 Task: Create Issue Issue0000000090 in Backlog  in Scrum Project Project0000000018 in Jira. Change IN PROGRESS as Status of Issue Issue0000000082 in Backlog  in Scrum Project Project0000000017 in Jira. Change IN PROGRESS as Status of Issue Issue0000000084 in Backlog  in Scrum Project Project0000000017 in Jira. Change IN PROGRESS as Status of Issue Issue0000000086 in Backlog  in Scrum Project Project0000000018 in Jira. Change IN PROGRESS as Status of Issue Issue0000000088 in Backlog  in Scrum Project Project0000000018 in Jira
Action: Mouse moved to (612, 88)
Screenshot: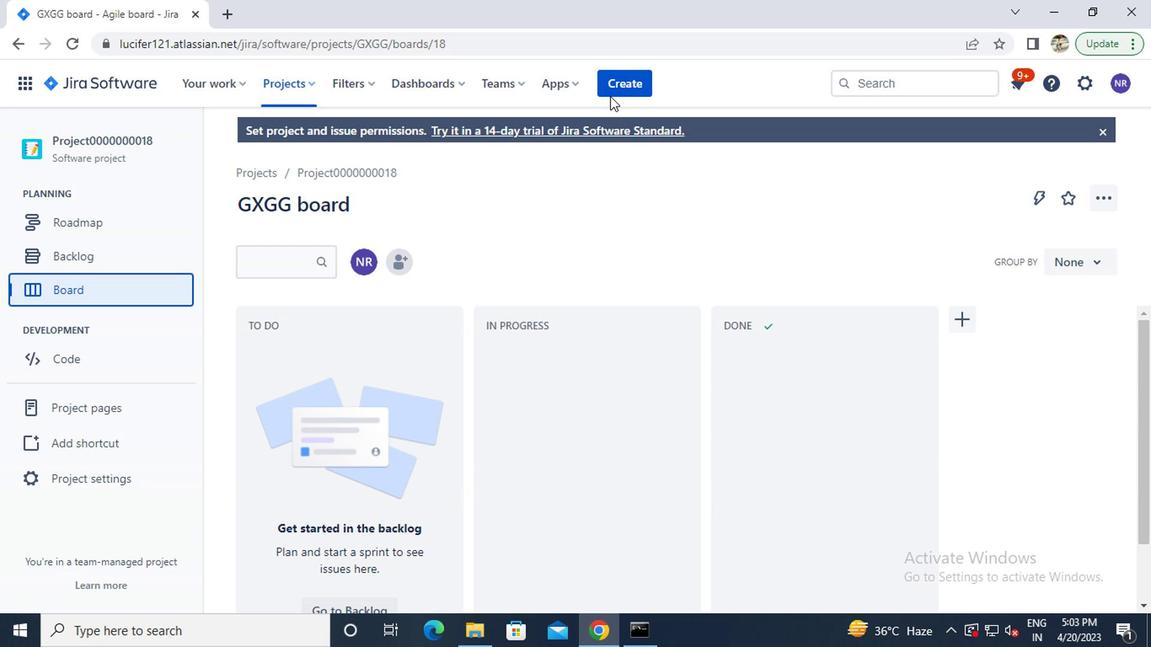 
Action: Mouse pressed left at (612, 88)
Screenshot: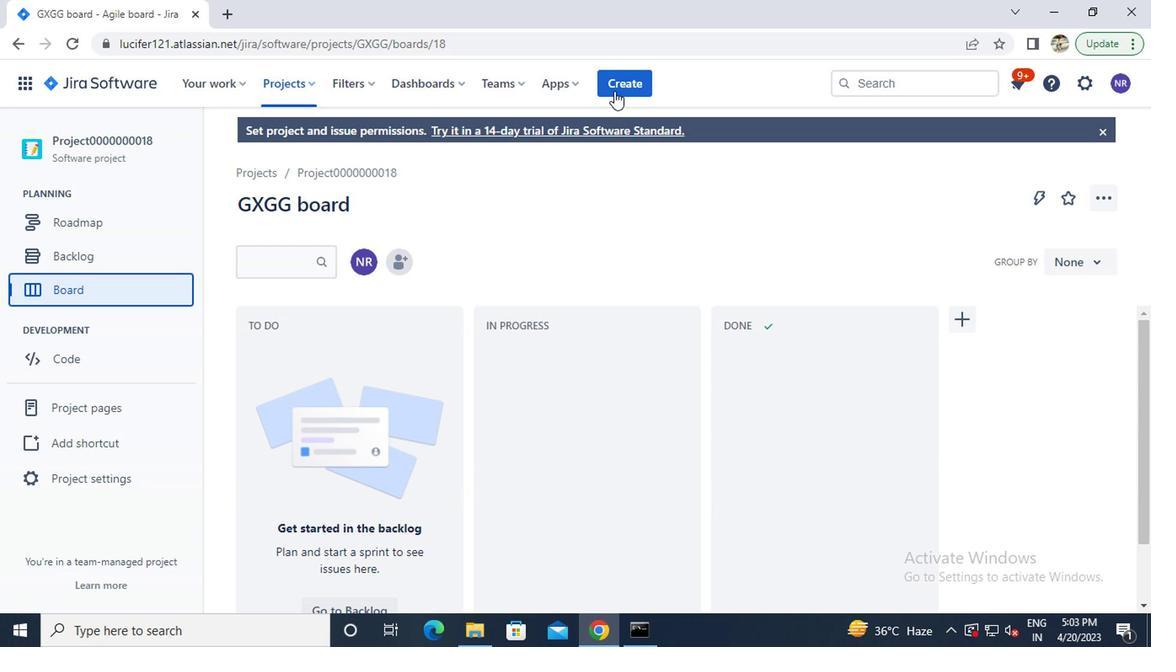 
Action: Mouse moved to (564, 236)
Screenshot: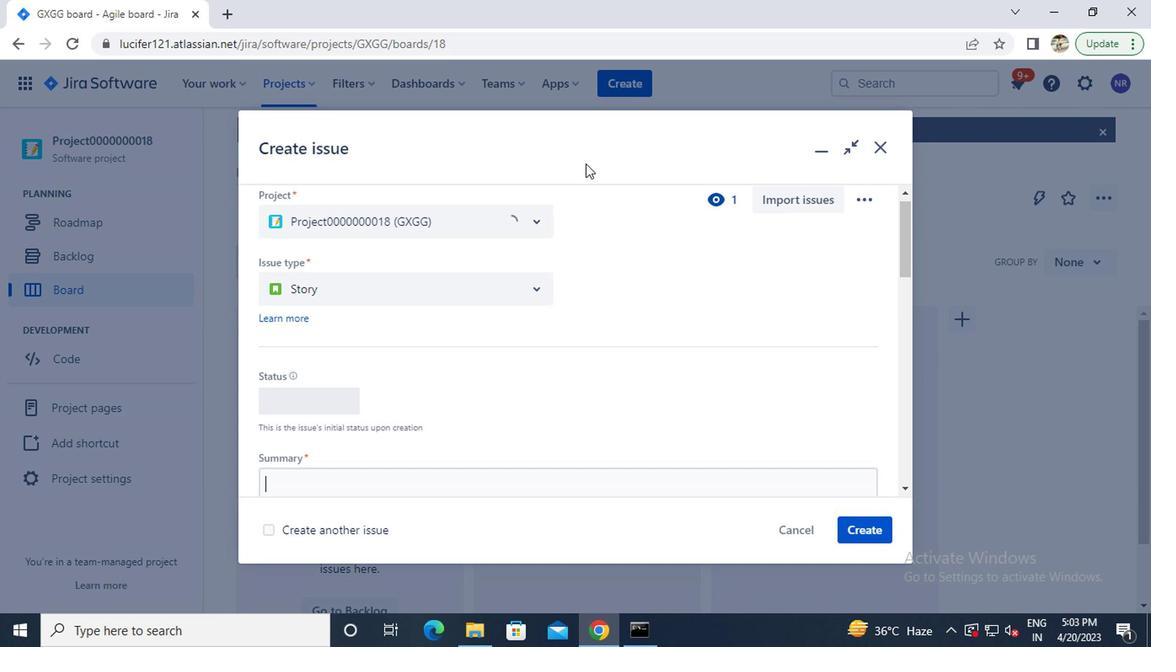 
Action: Mouse scrolled (564, 235) with delta (0, -1)
Screenshot: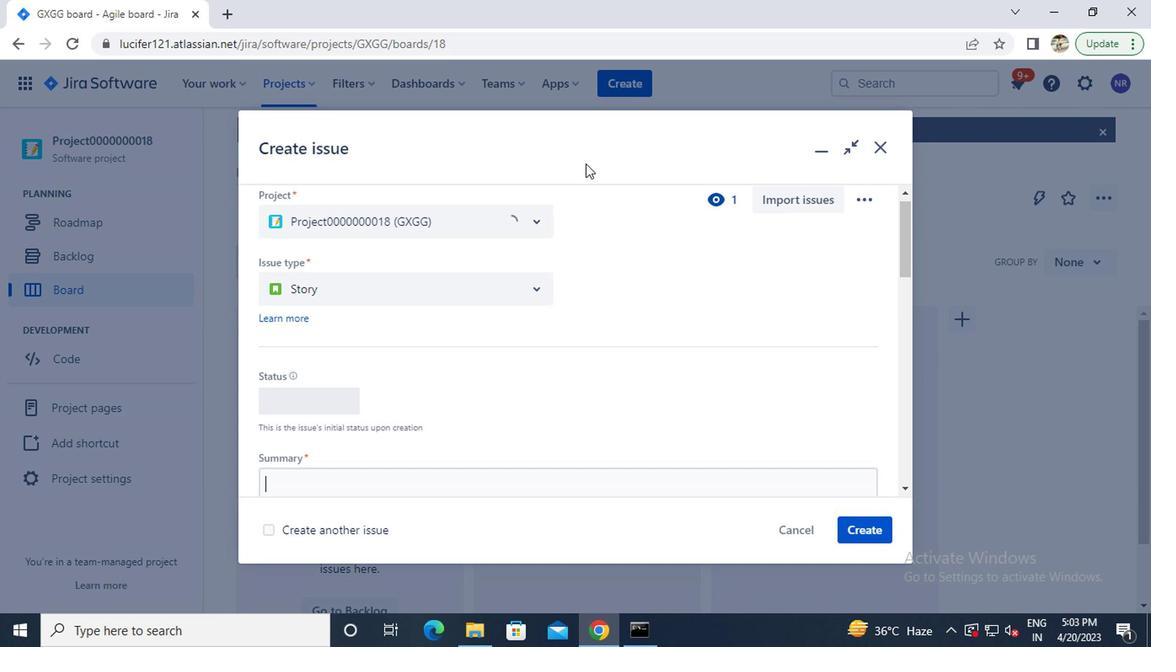 
Action: Mouse scrolled (564, 235) with delta (0, -1)
Screenshot: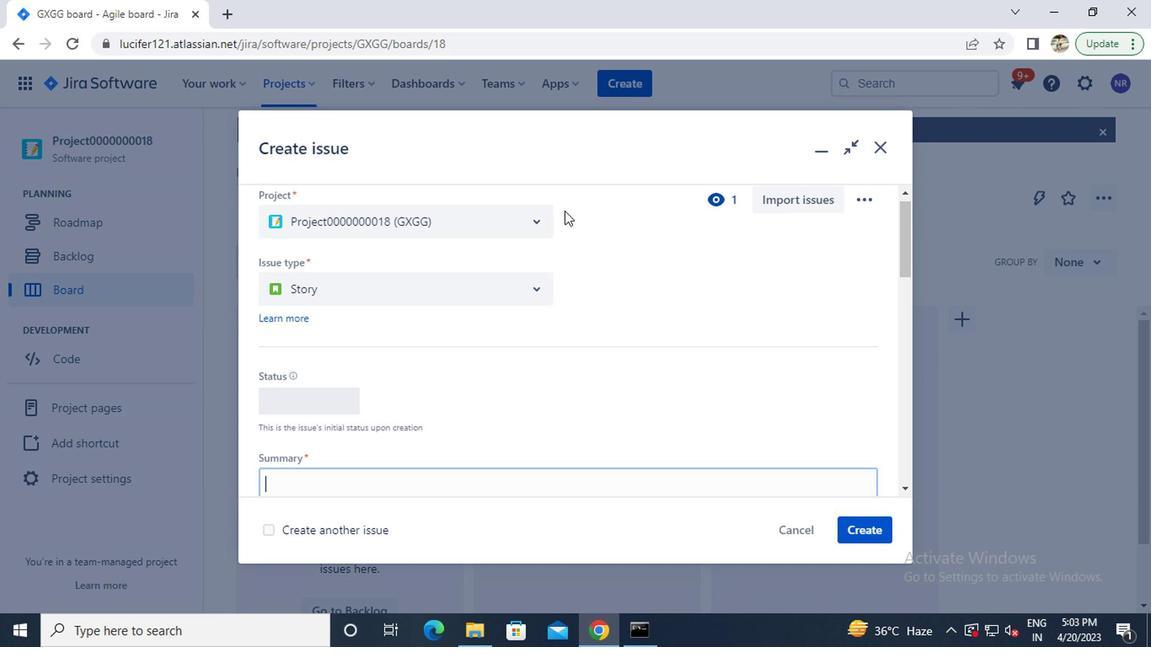 
Action: Mouse moved to (505, 322)
Screenshot: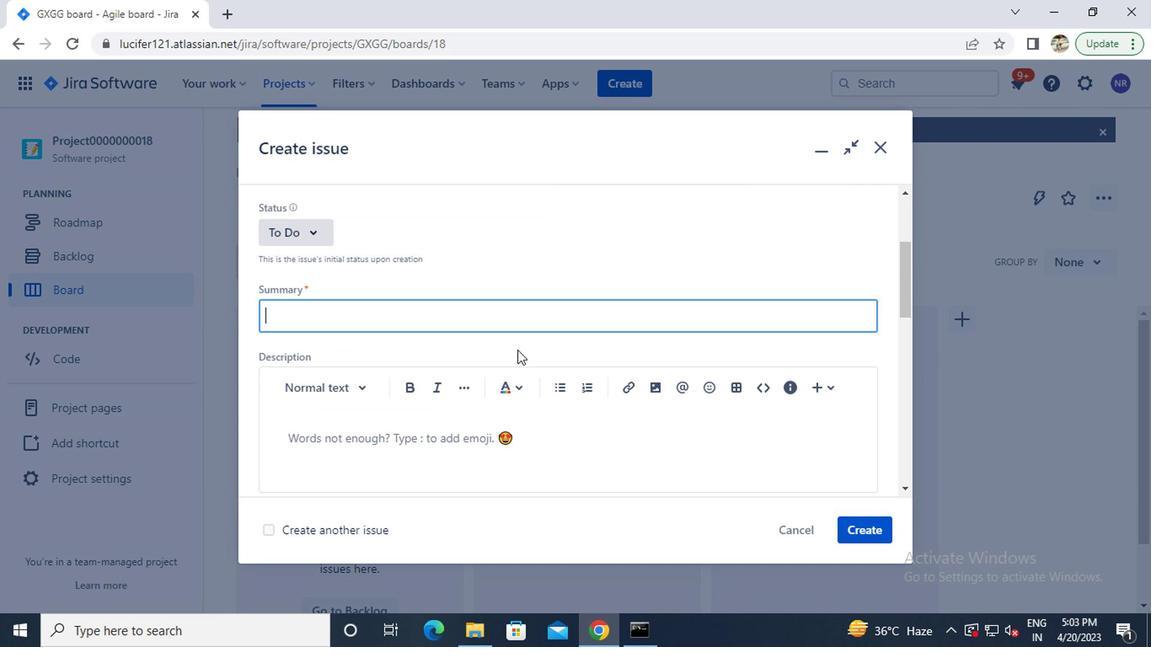 
Action: Mouse pressed left at (505, 322)
Screenshot: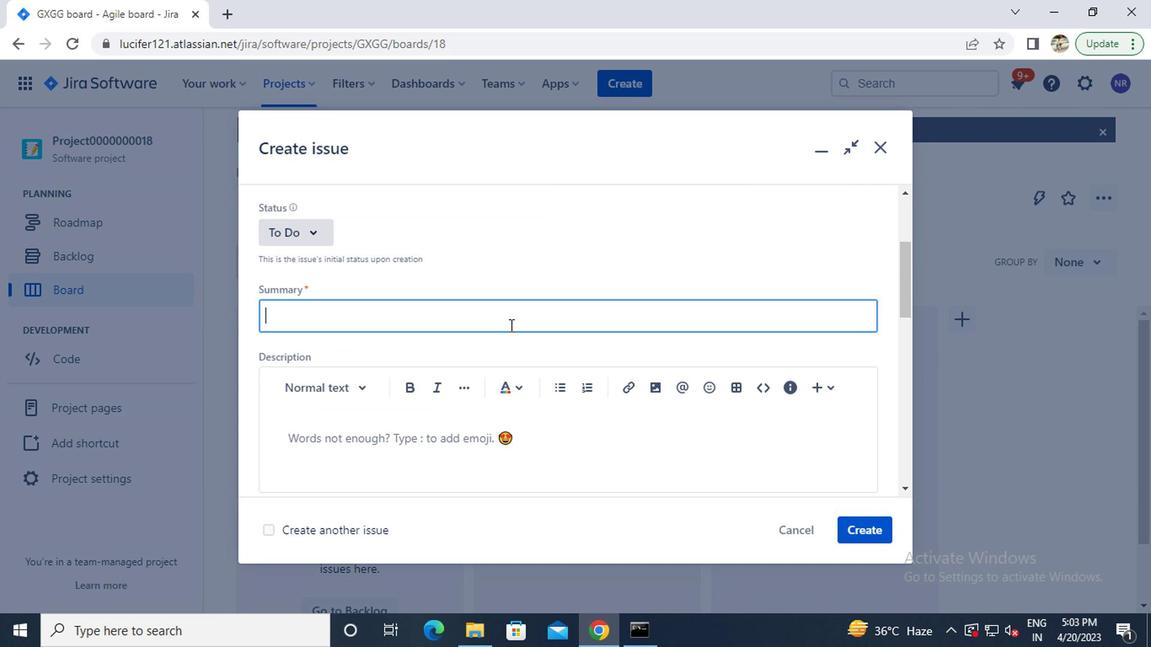 
Action: Key pressed i<Key.caps_lock>ssue0000000090<Key.enter>
Screenshot: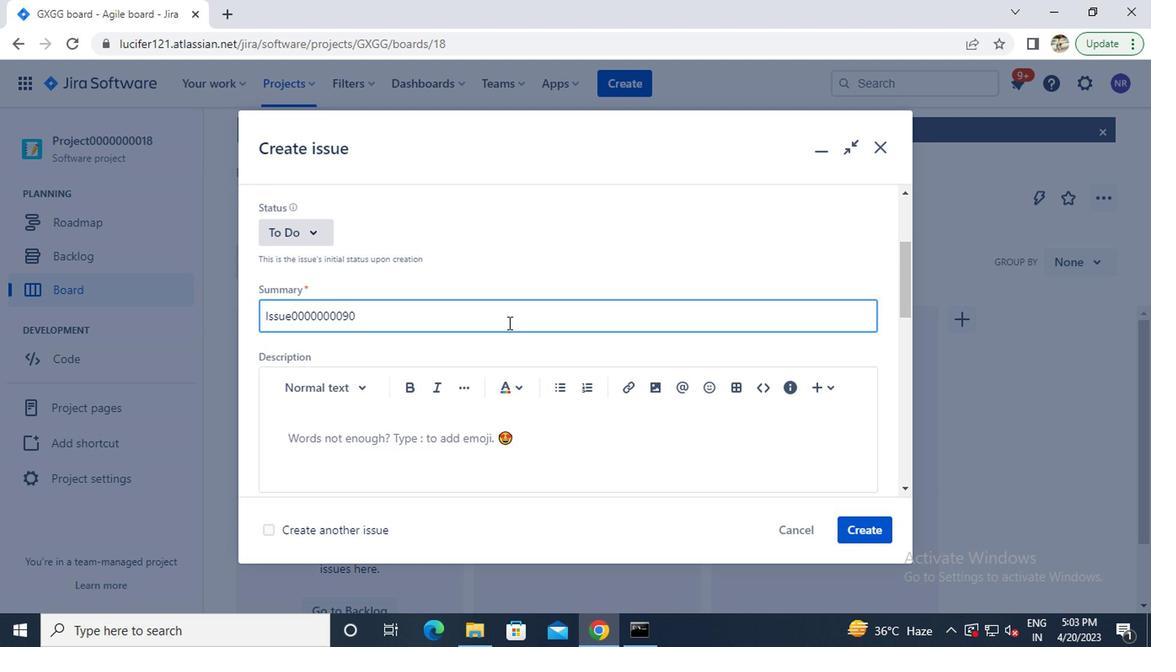 
Action: Mouse moved to (286, 87)
Screenshot: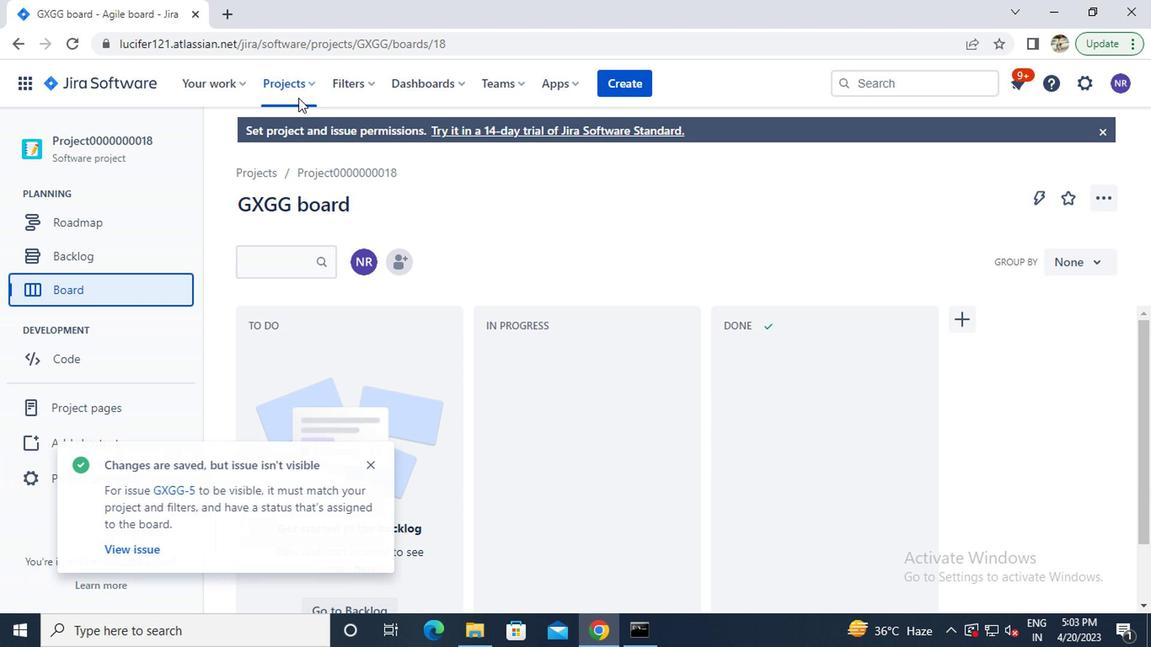 
Action: Mouse pressed left at (286, 87)
Screenshot: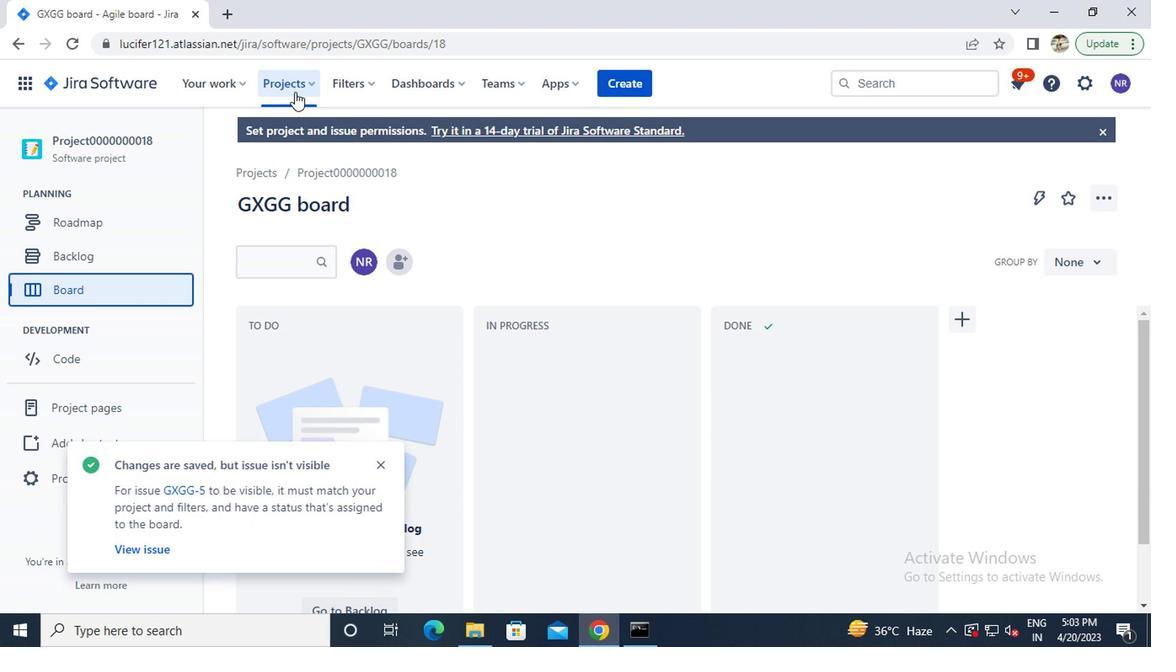 
Action: Mouse moved to (326, 200)
Screenshot: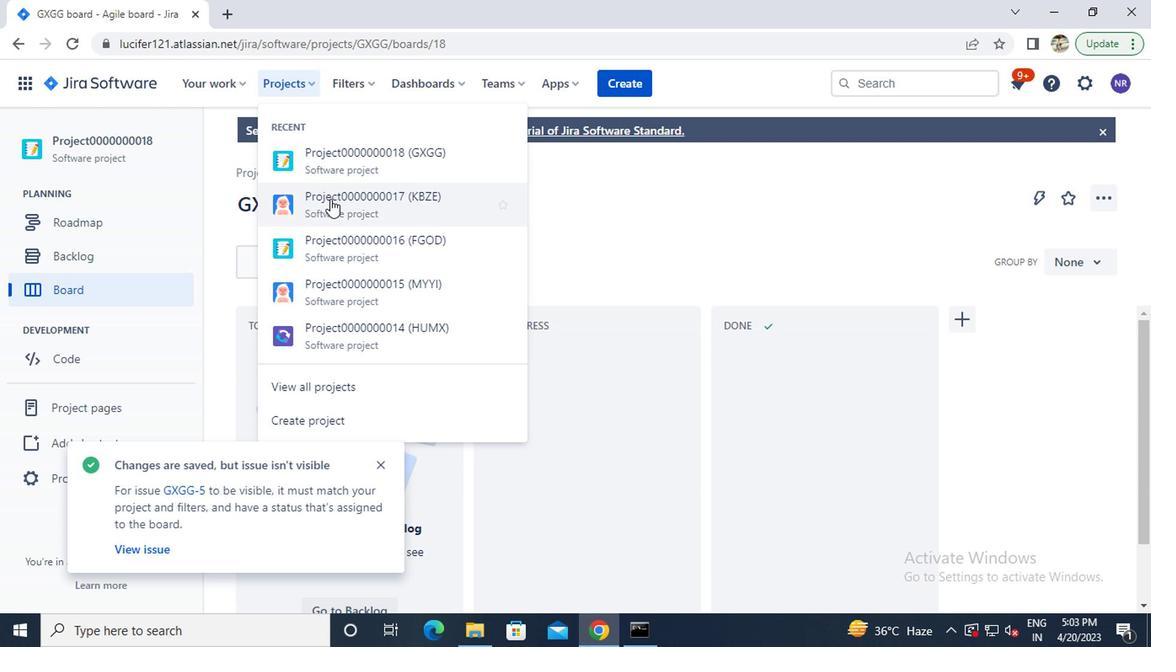 
Action: Mouse pressed left at (326, 200)
Screenshot: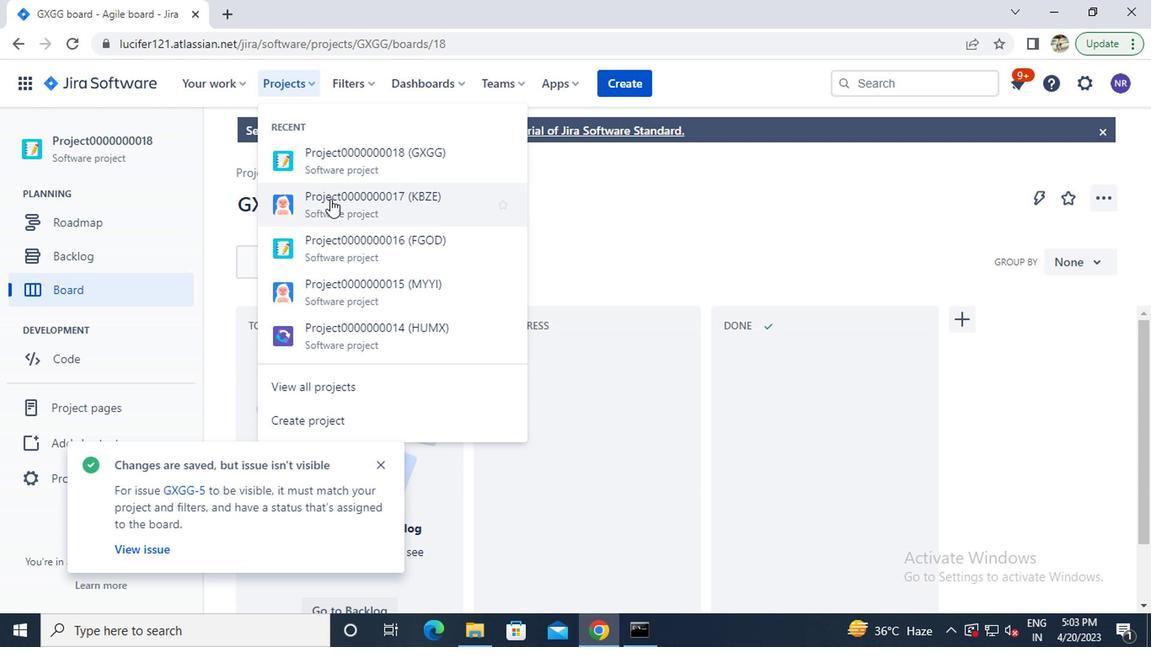 
Action: Mouse moved to (125, 253)
Screenshot: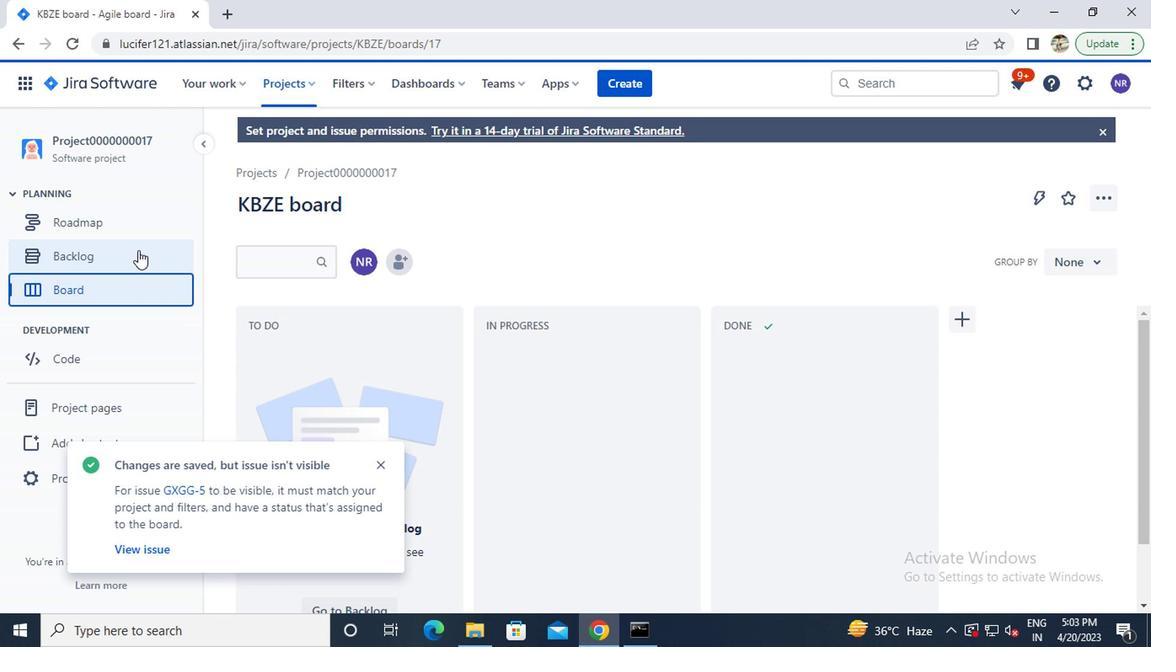 
Action: Mouse pressed left at (125, 253)
Screenshot: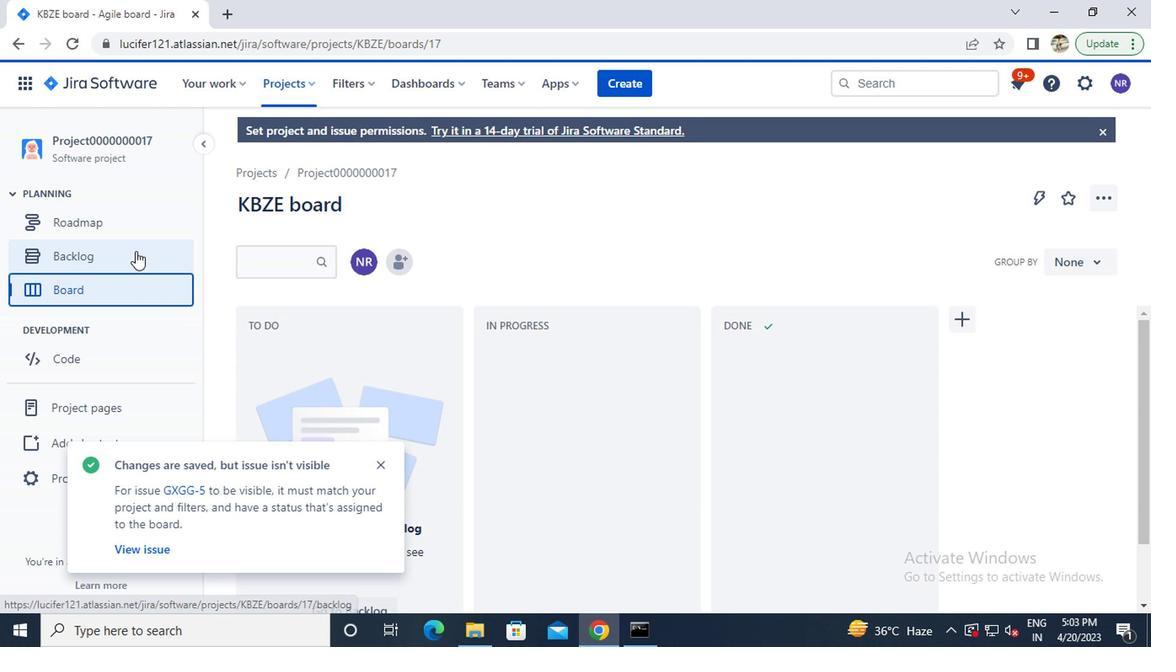 
Action: Mouse moved to (827, 383)
Screenshot: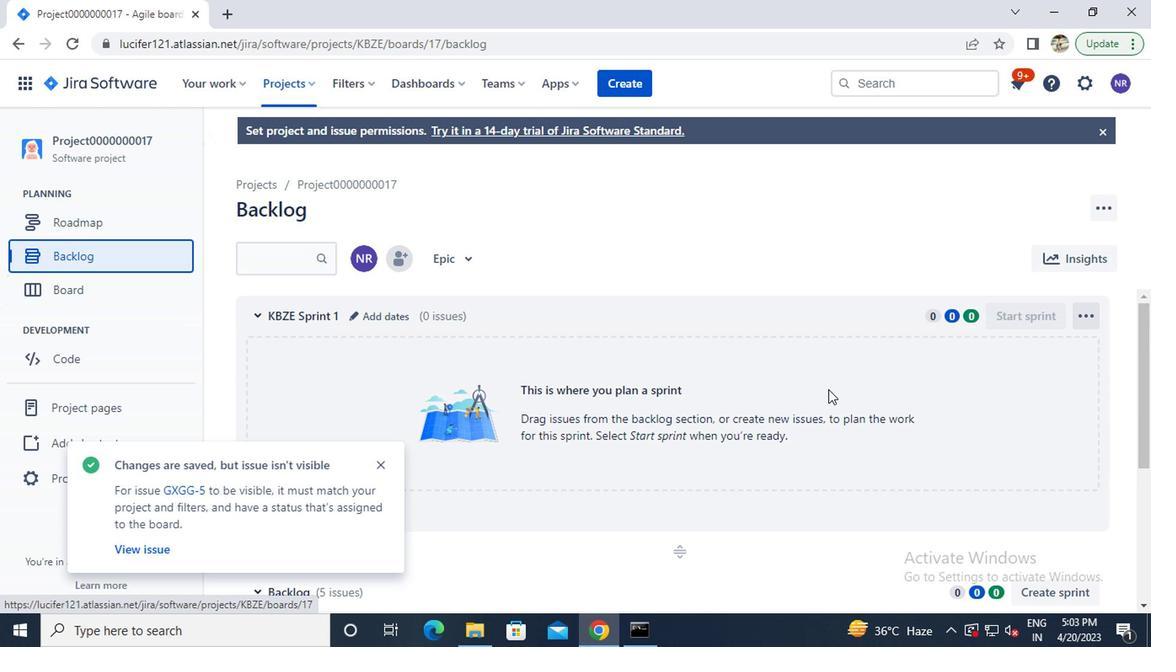 
Action: Mouse scrolled (827, 382) with delta (0, 0)
Screenshot: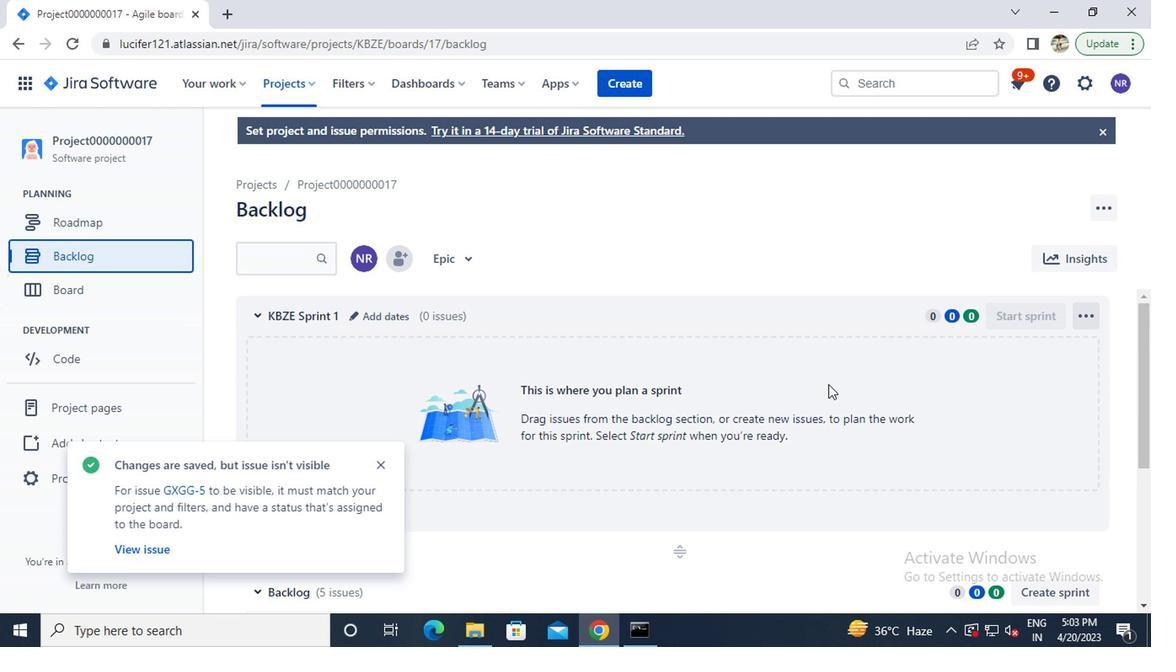 
Action: Mouse moved to (850, 366)
Screenshot: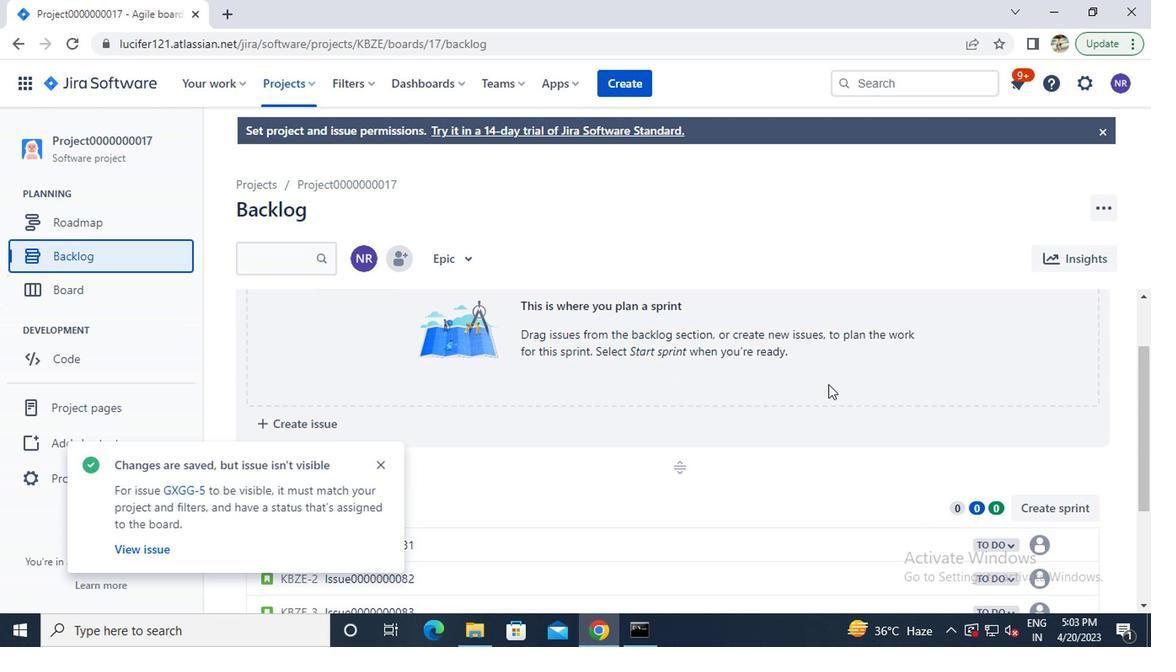 
Action: Mouse scrolled (850, 365) with delta (0, -1)
Screenshot: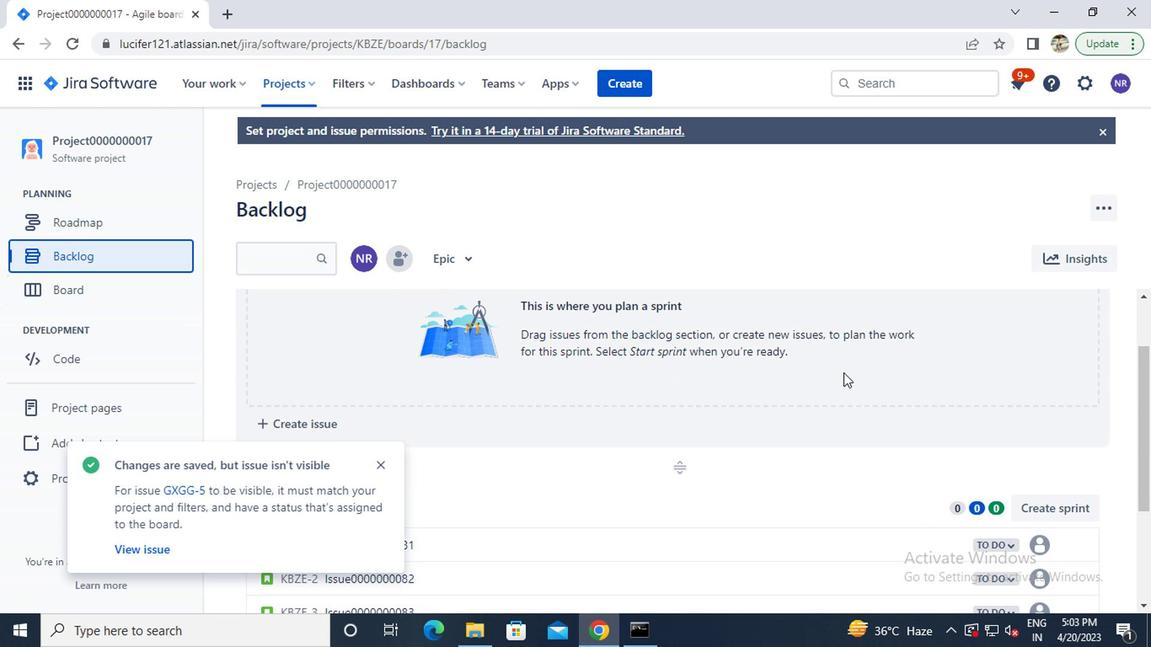 
Action: Mouse scrolled (850, 365) with delta (0, -1)
Screenshot: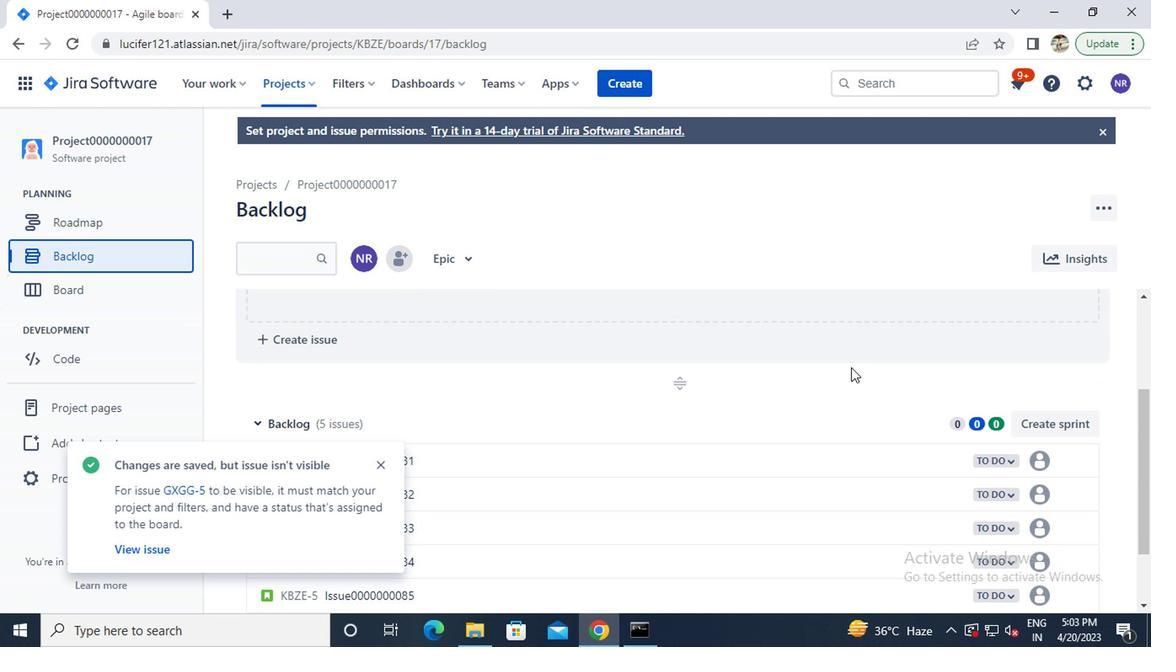 
Action: Mouse moved to (988, 409)
Screenshot: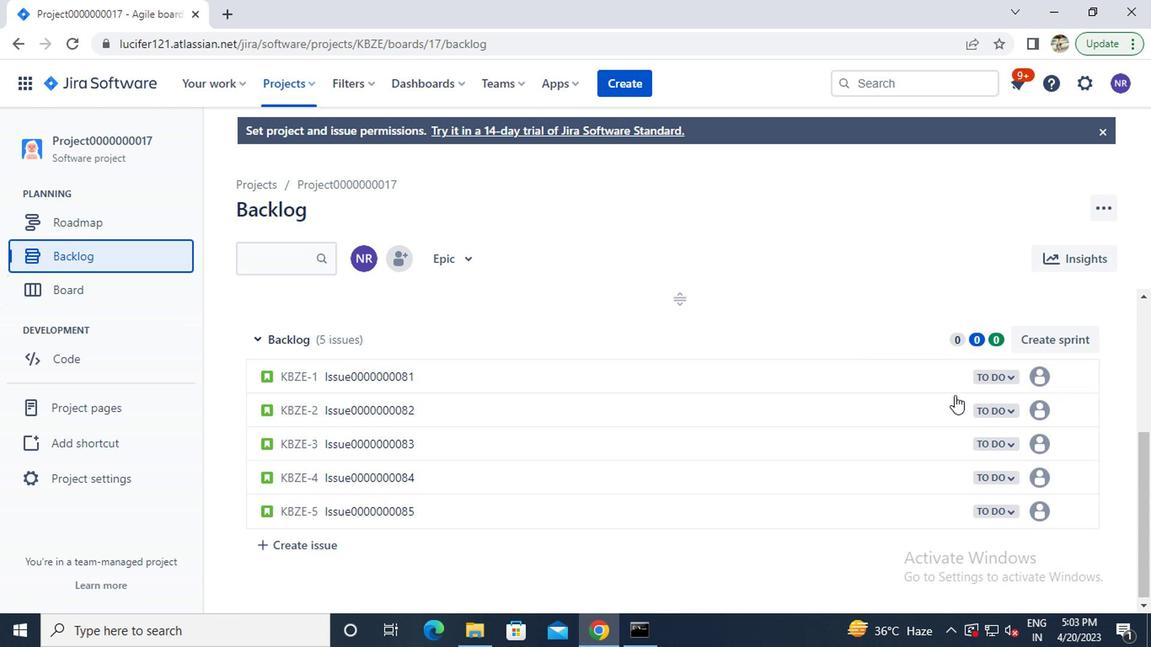 
Action: Mouse pressed left at (988, 409)
Screenshot: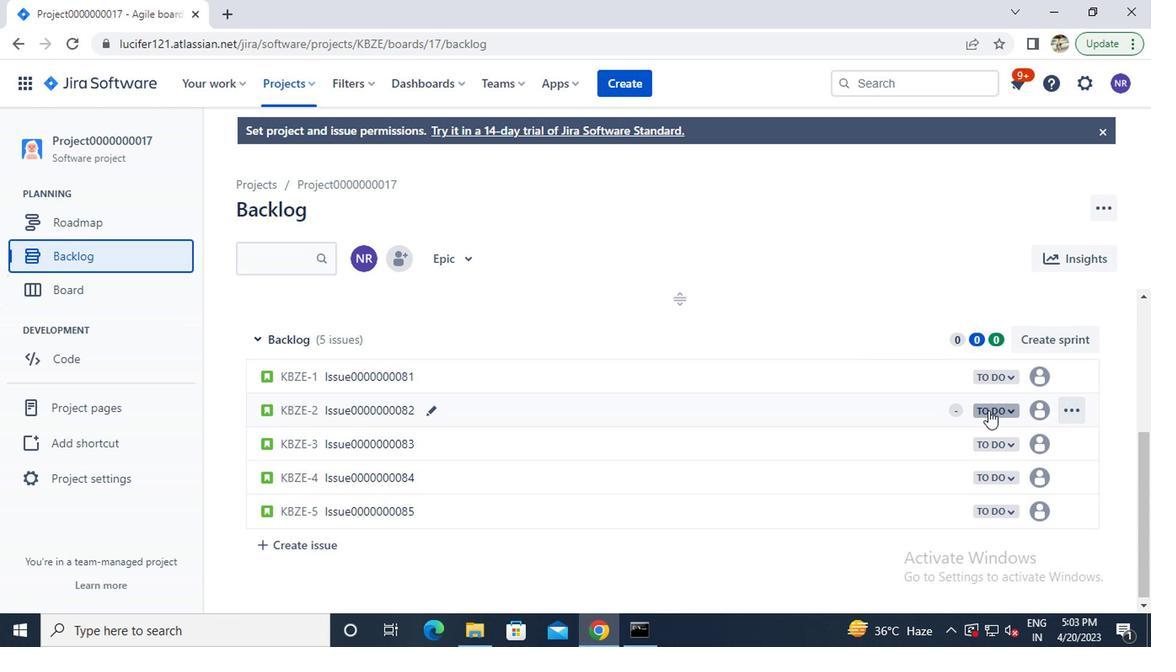
Action: Mouse moved to (892, 438)
Screenshot: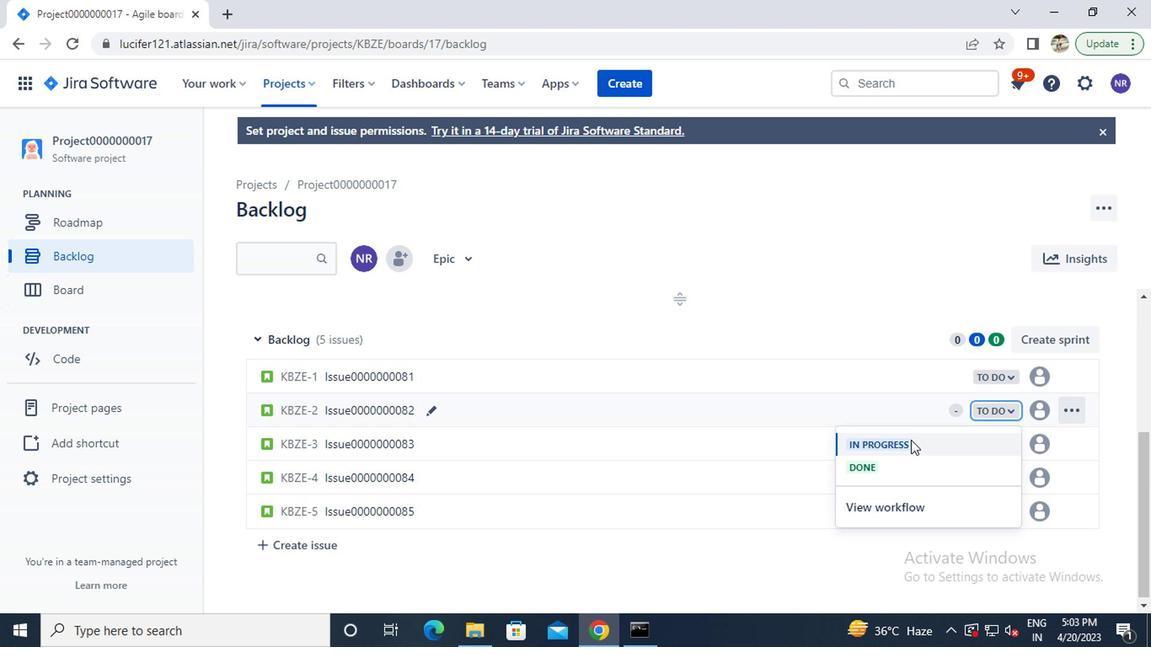 
Action: Mouse pressed left at (892, 438)
Screenshot: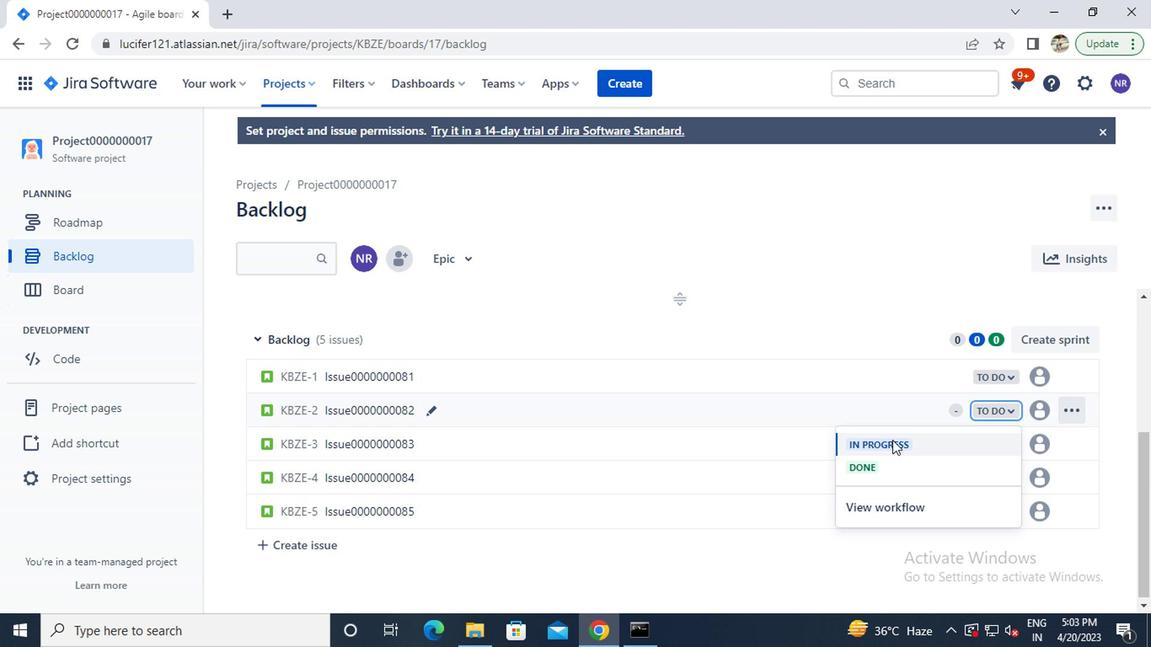 
Action: Mouse scrolled (892, 437) with delta (0, 0)
Screenshot: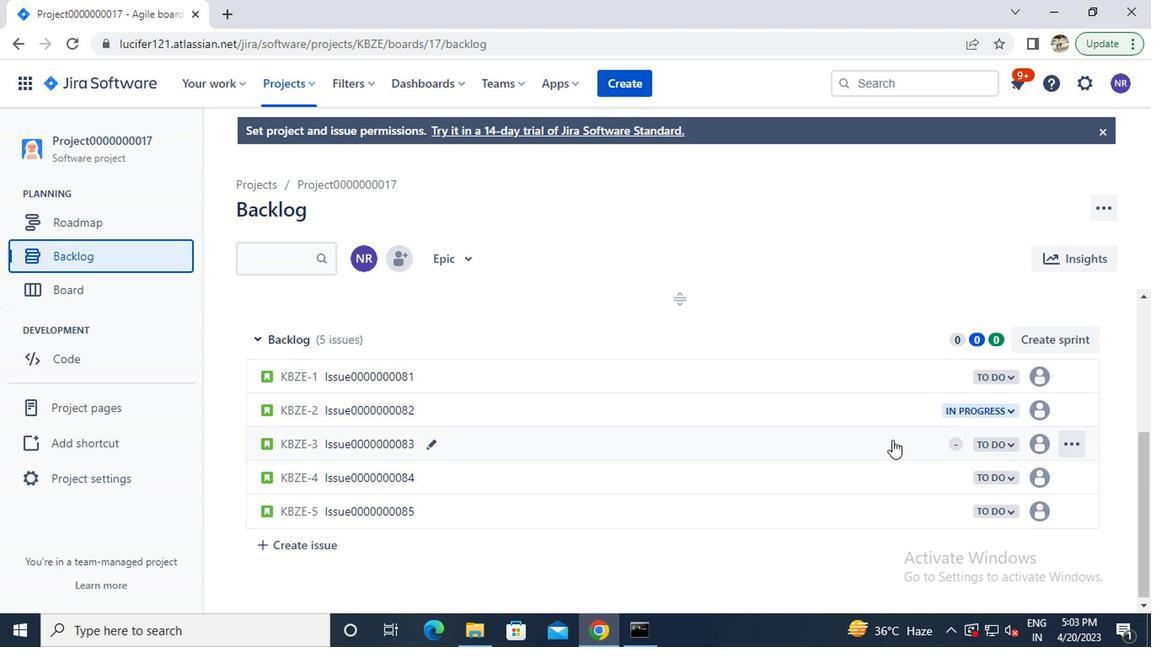 
Action: Mouse scrolled (892, 437) with delta (0, 0)
Screenshot: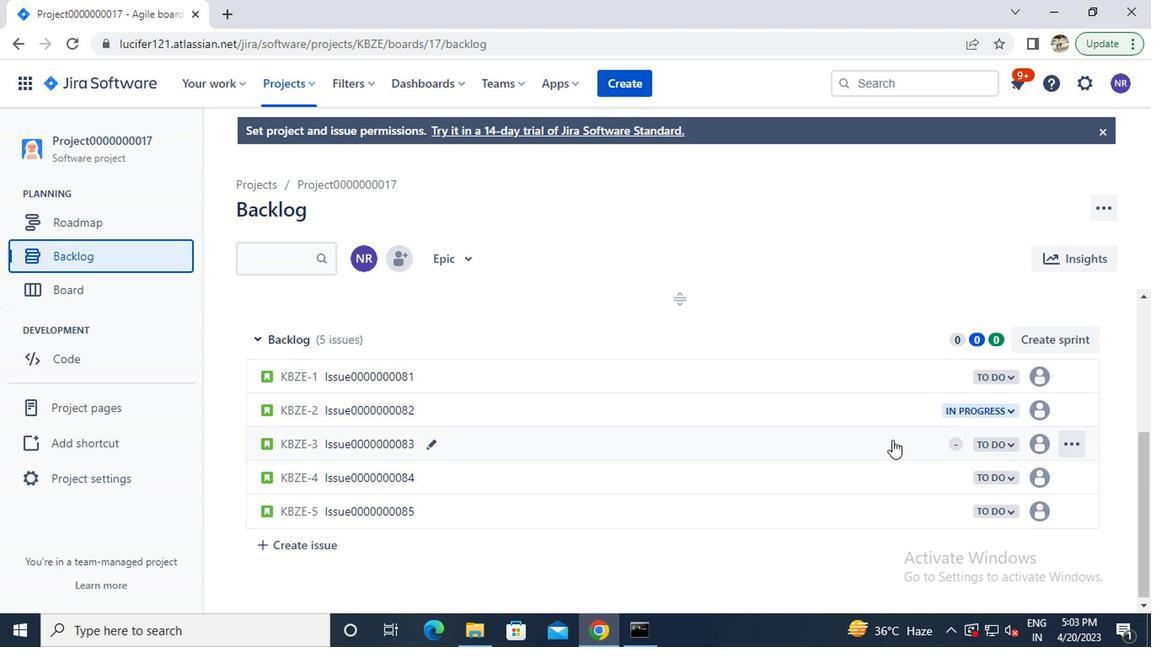 
Action: Mouse moved to (992, 471)
Screenshot: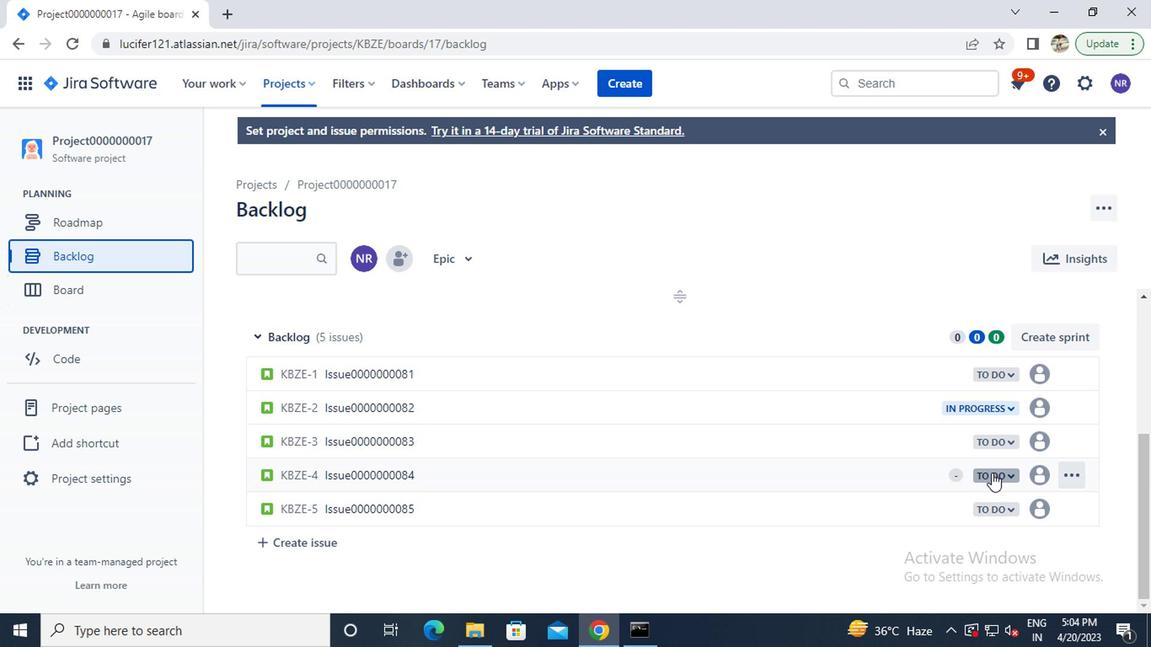 
Action: Mouse pressed left at (992, 471)
Screenshot: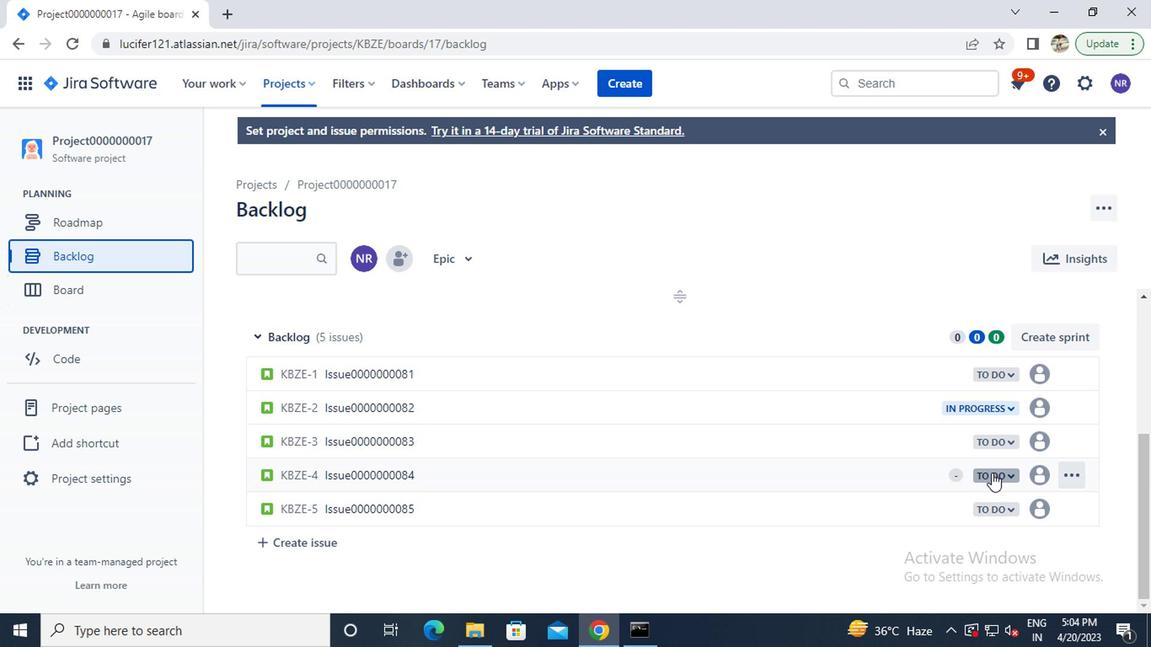 
Action: Mouse moved to (883, 504)
Screenshot: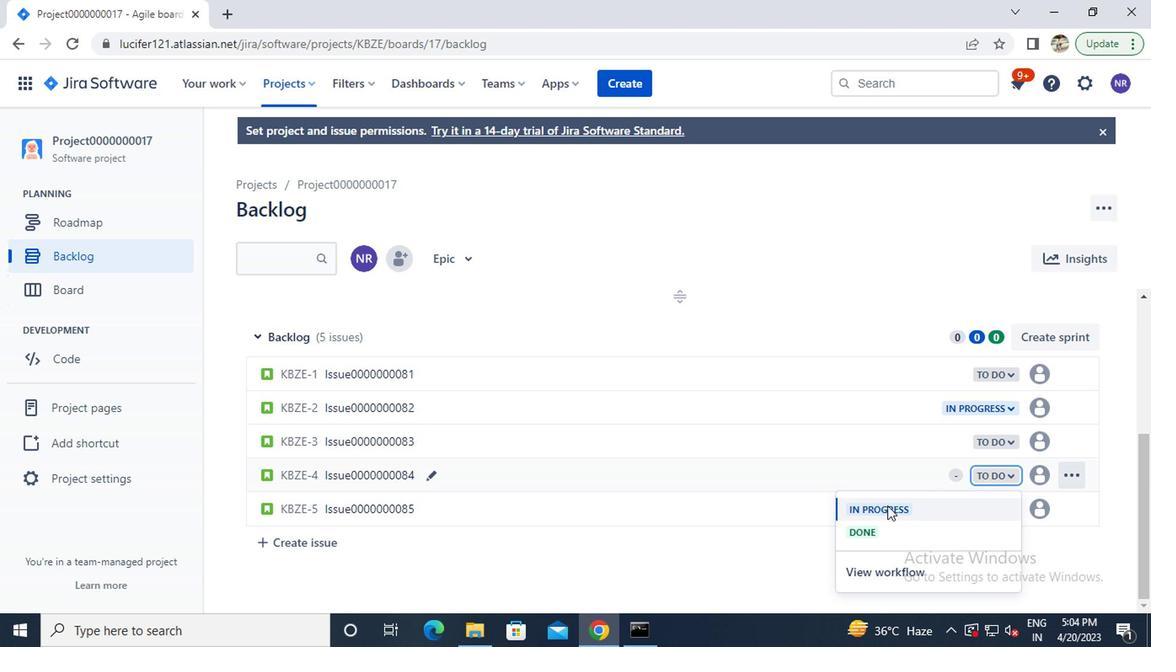 
Action: Mouse pressed left at (883, 504)
Screenshot: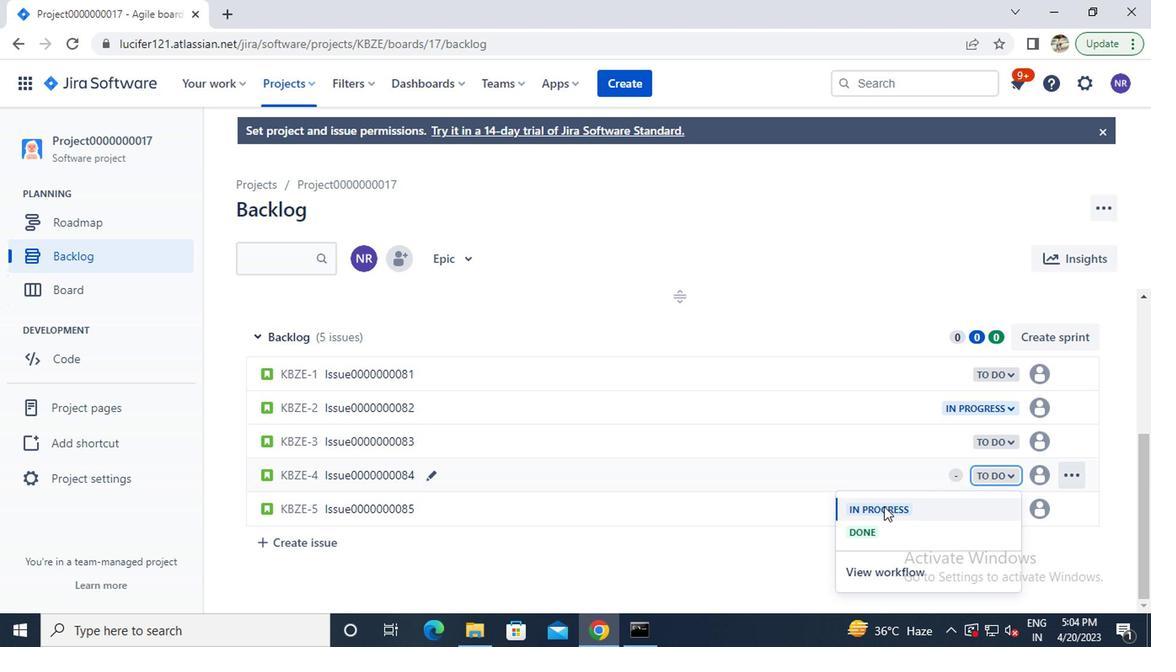 
Action: Mouse moved to (371, 237)
Screenshot: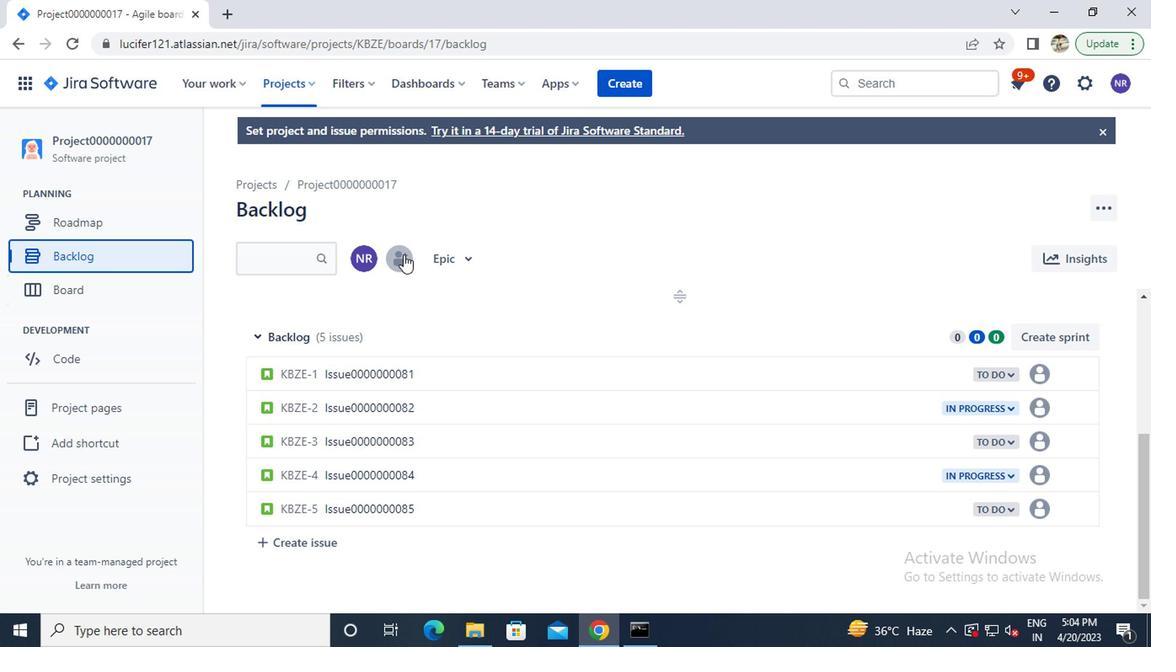 
Action: Mouse scrolled (371, 238) with delta (0, 0)
Screenshot: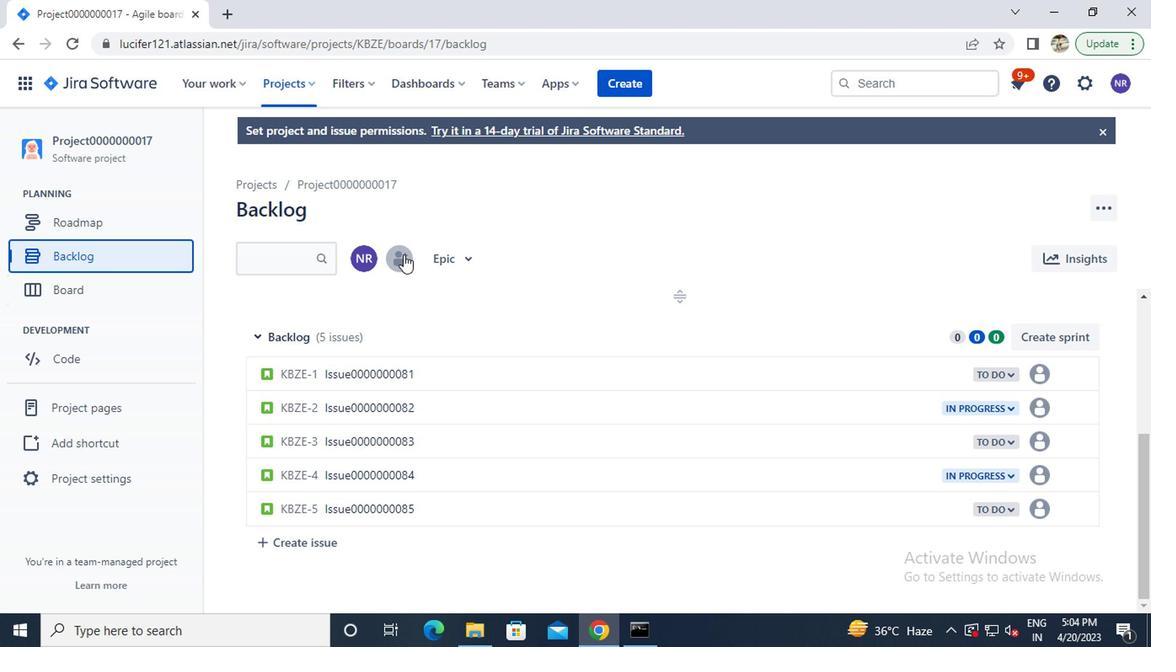 
Action: Mouse scrolled (371, 238) with delta (0, 0)
Screenshot: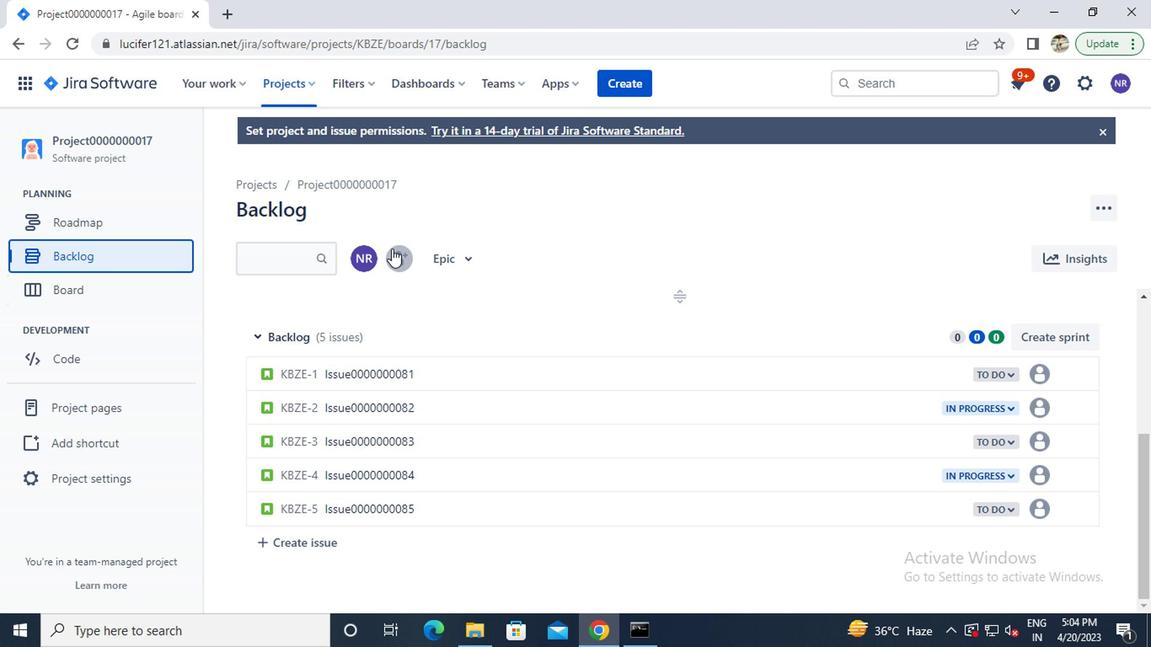 
Action: Mouse moved to (275, 83)
Screenshot: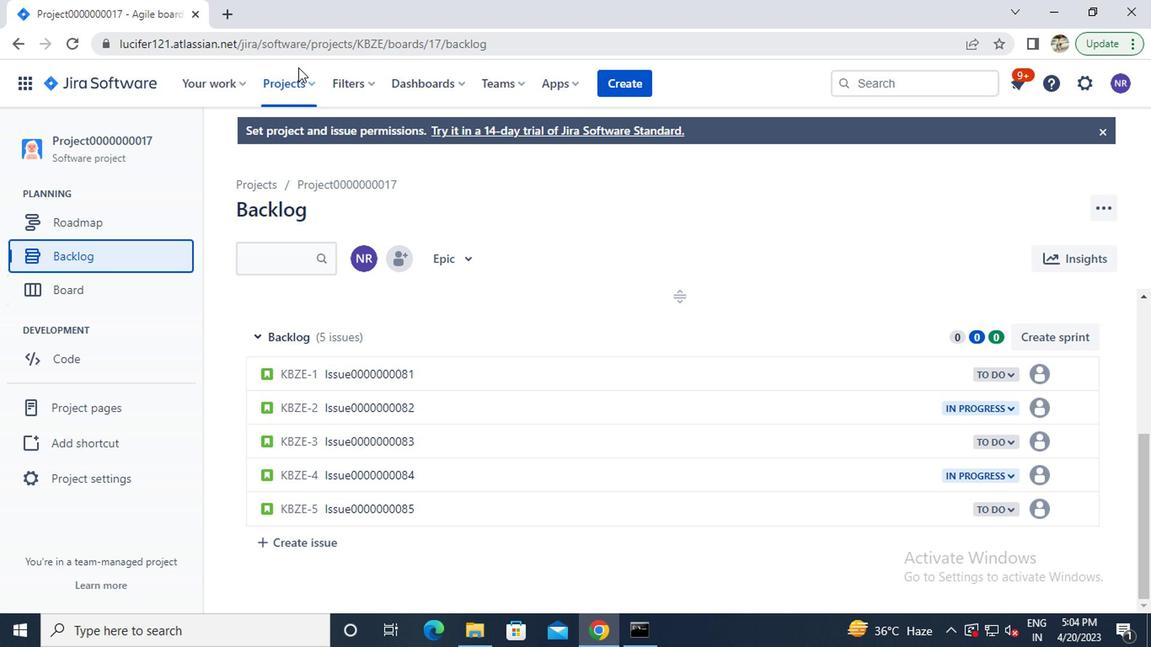 
Action: Mouse pressed left at (275, 83)
Screenshot: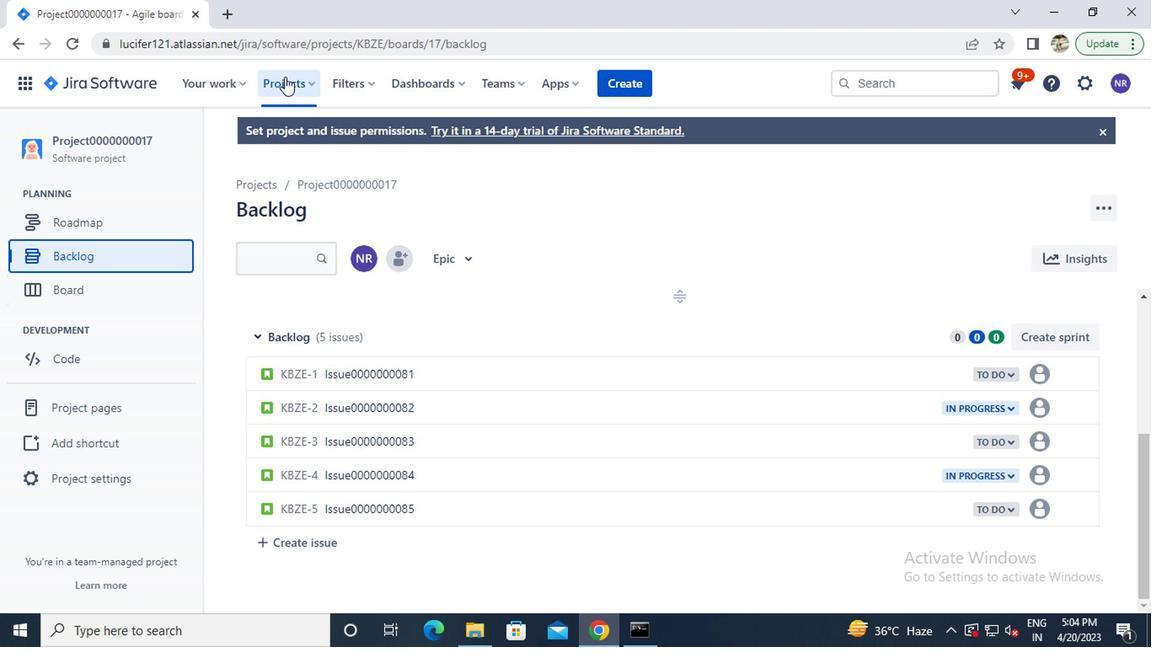 
Action: Mouse moved to (317, 194)
Screenshot: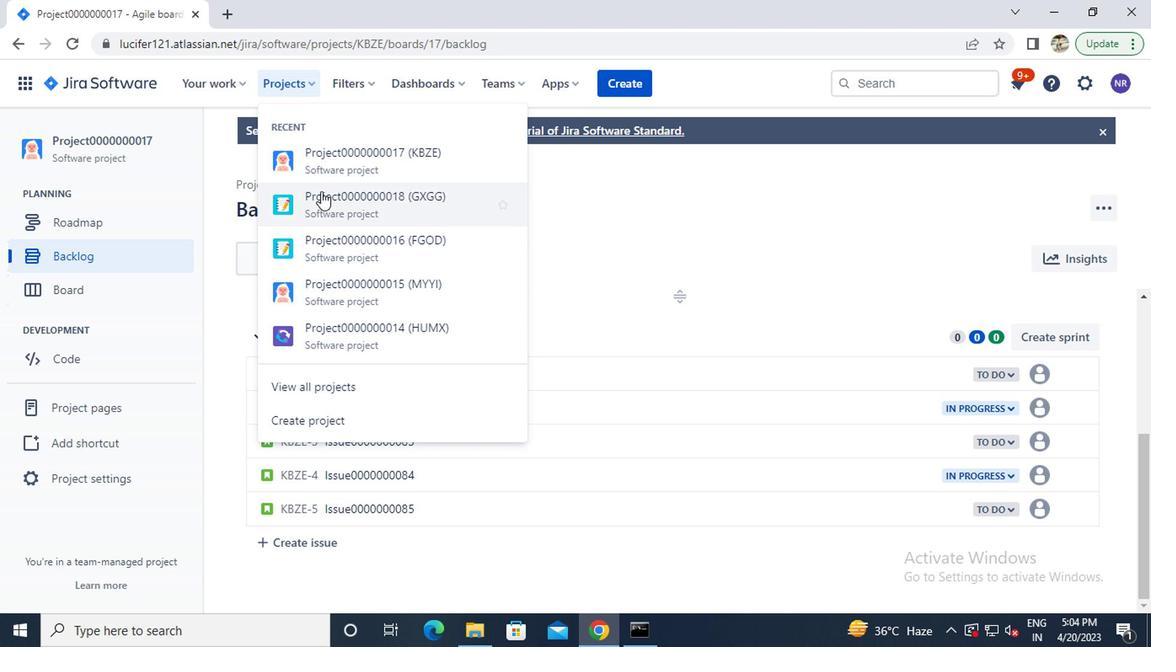 
Action: Mouse pressed left at (317, 194)
Screenshot: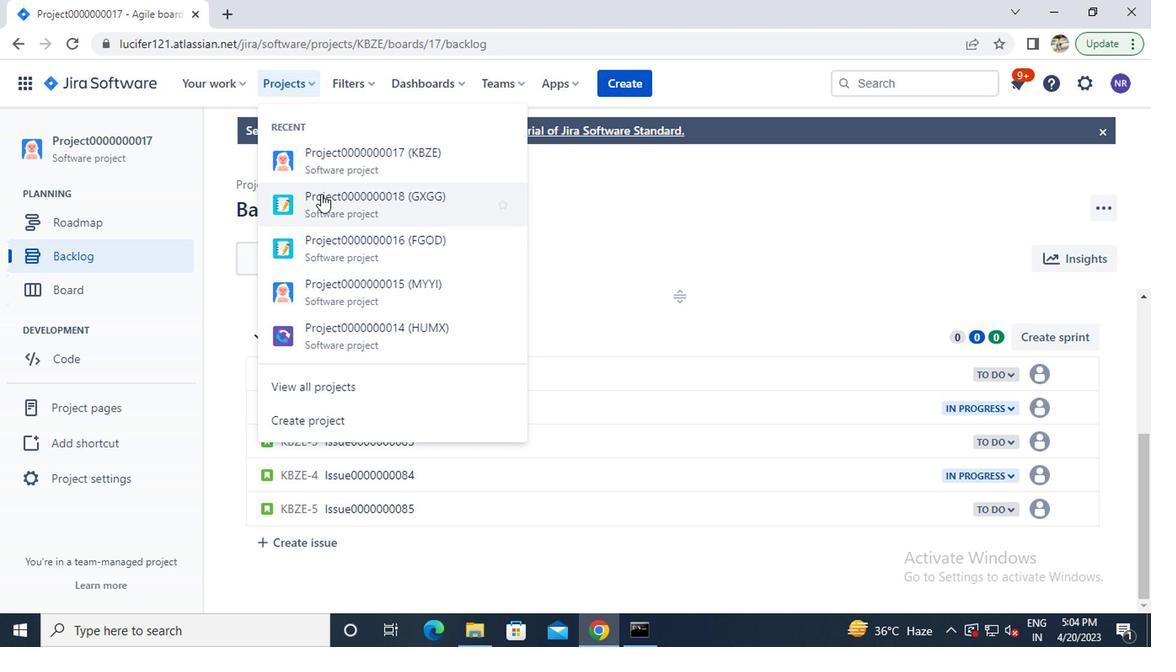 
Action: Mouse moved to (123, 248)
Screenshot: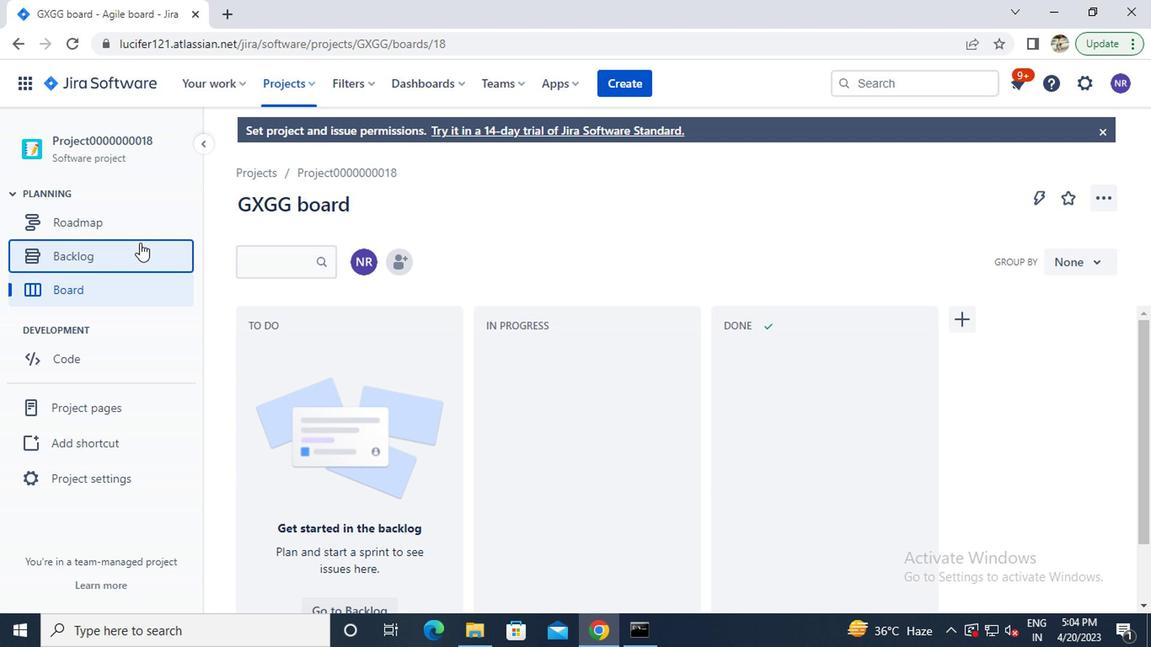 
Action: Mouse pressed left at (123, 248)
Screenshot: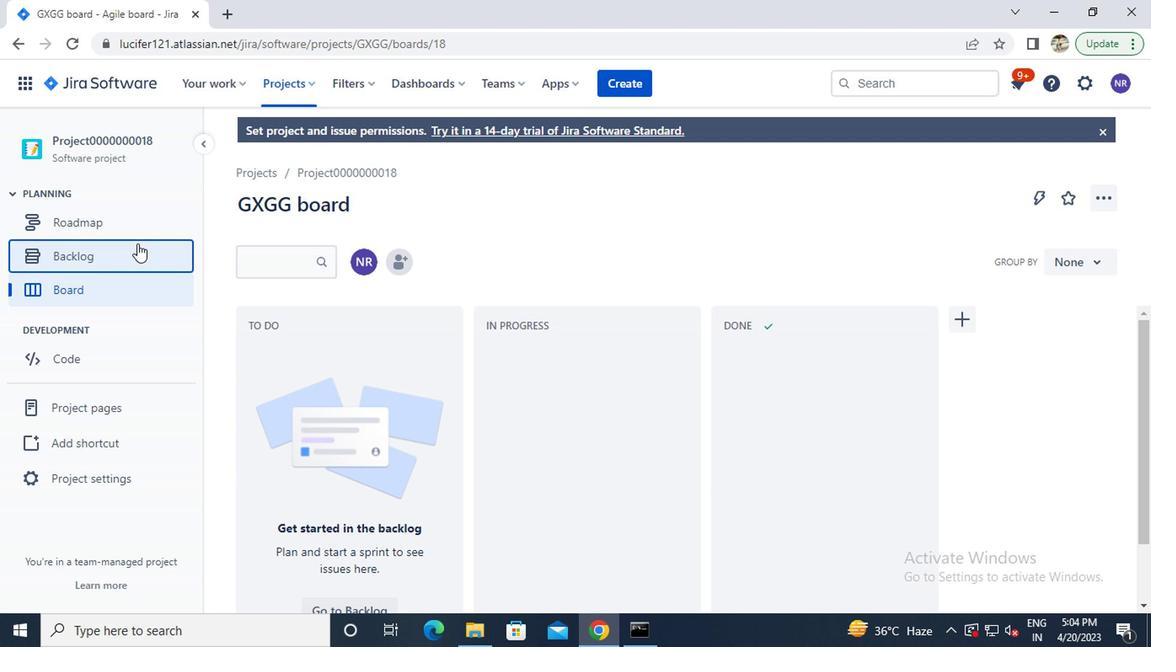 
Action: Mouse moved to (518, 351)
Screenshot: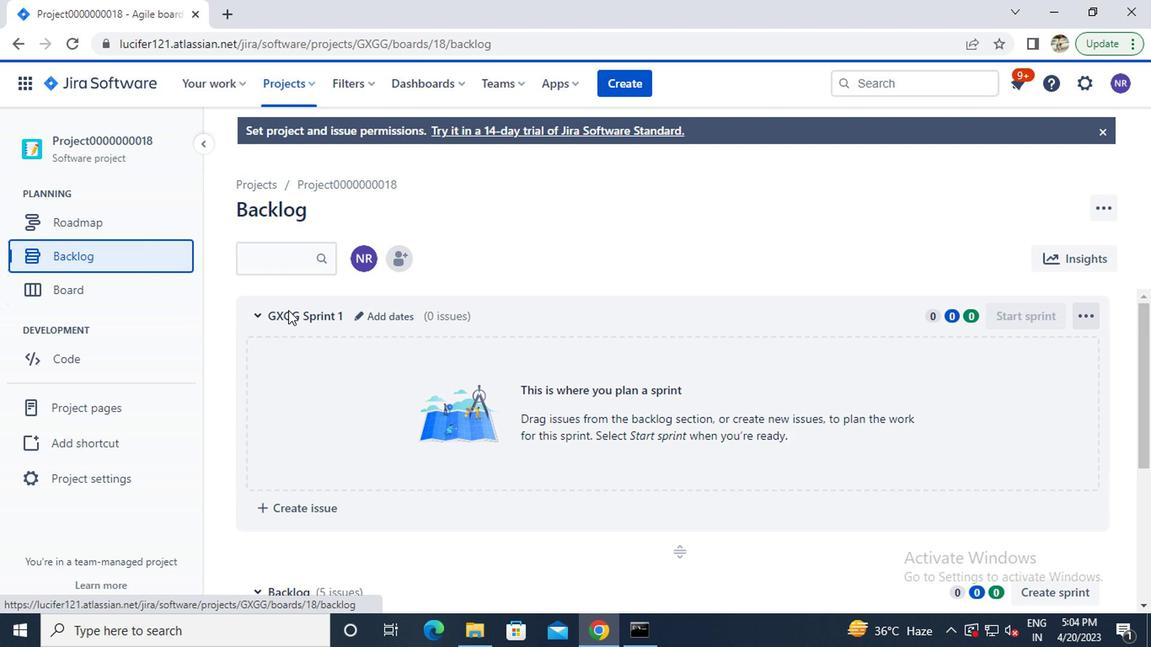 
Action: Mouse scrolled (518, 350) with delta (0, -1)
Screenshot: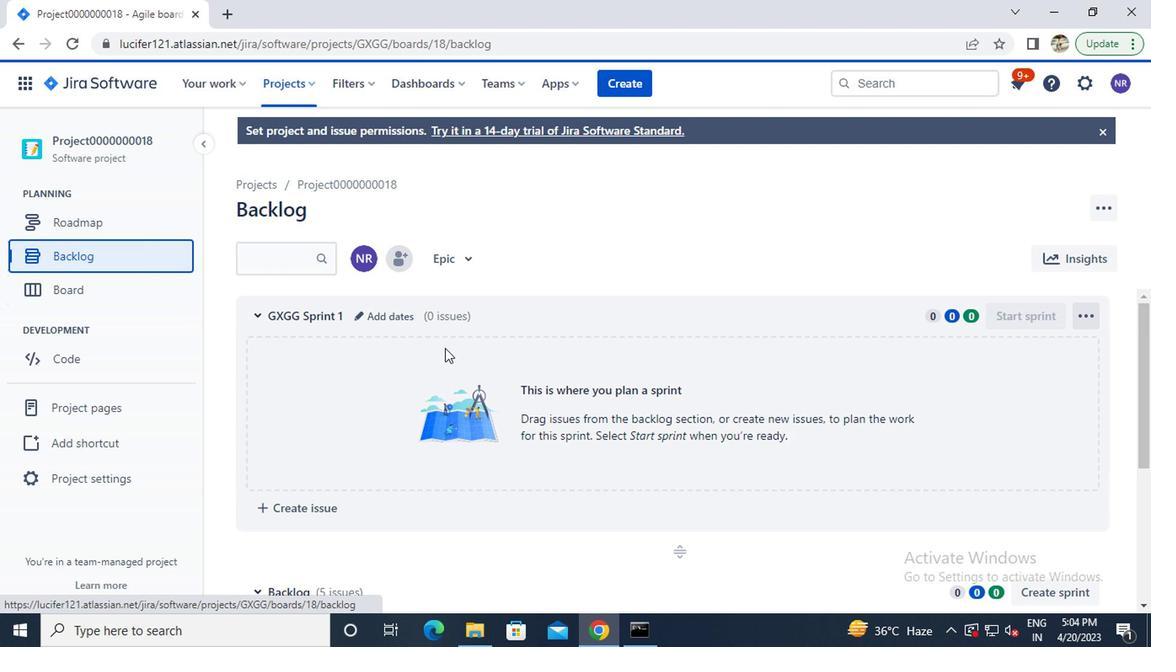 
Action: Mouse scrolled (518, 350) with delta (0, -1)
Screenshot: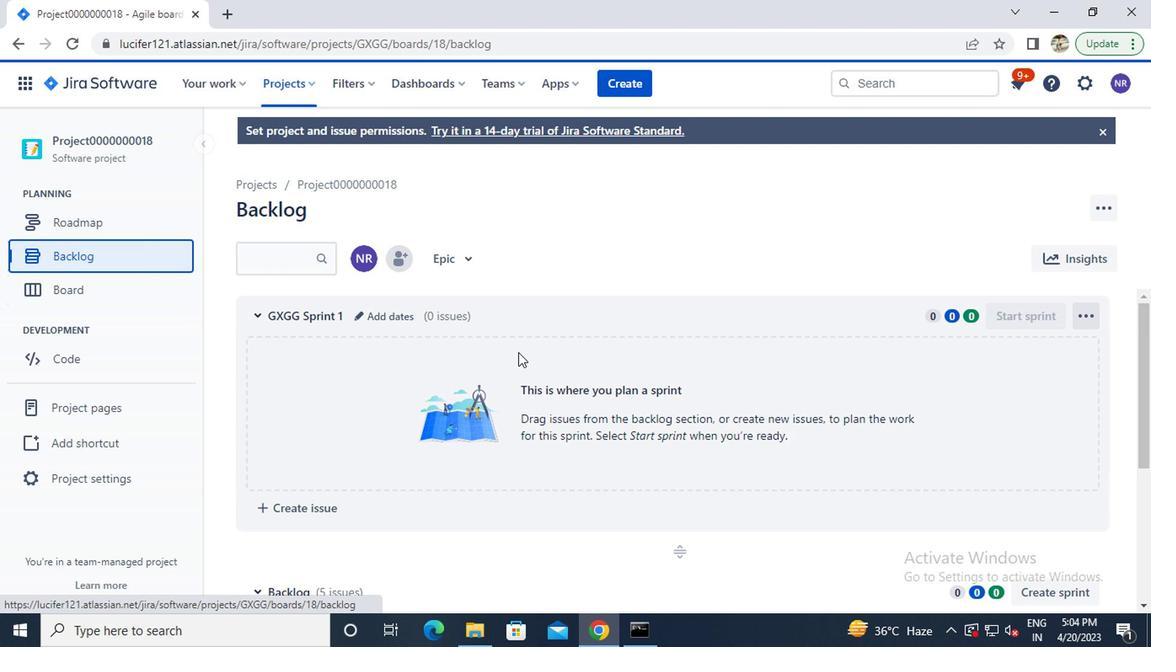 
Action: Mouse scrolled (518, 350) with delta (0, -1)
Screenshot: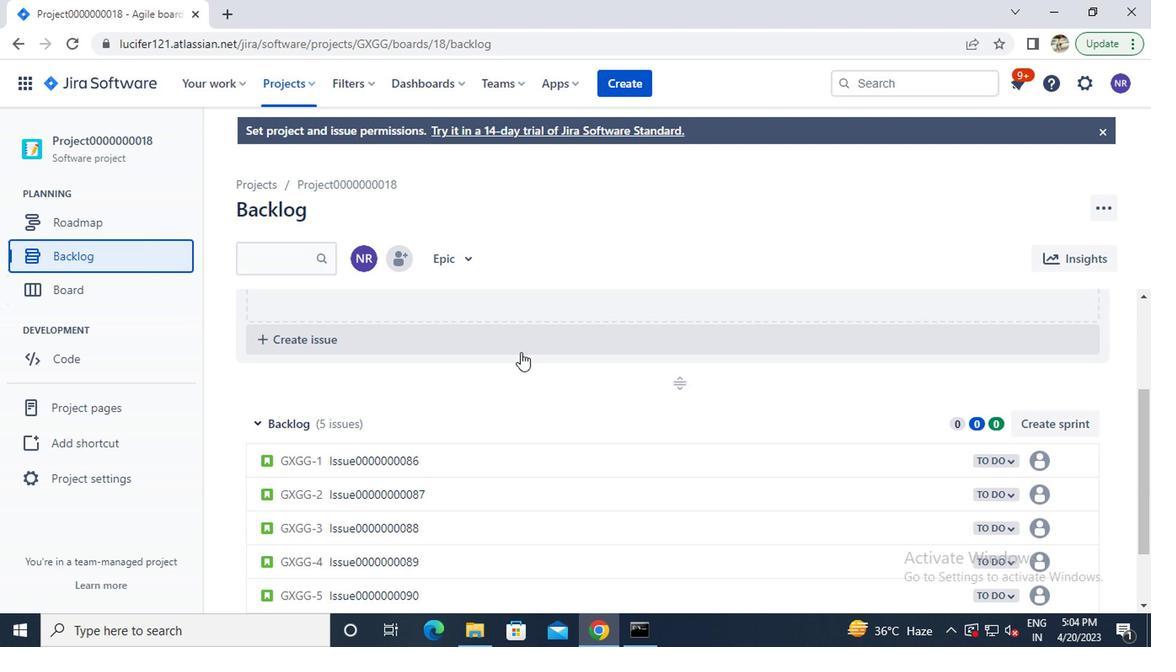 
Action: Mouse moved to (1000, 376)
Screenshot: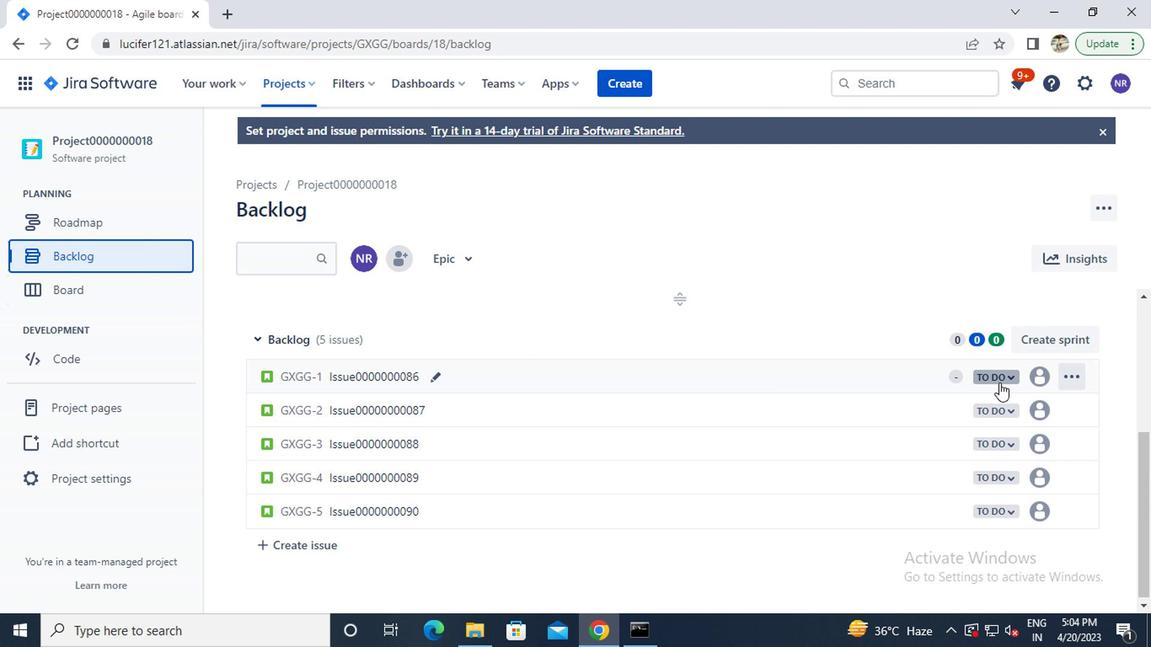 
Action: Mouse pressed left at (1000, 376)
Screenshot: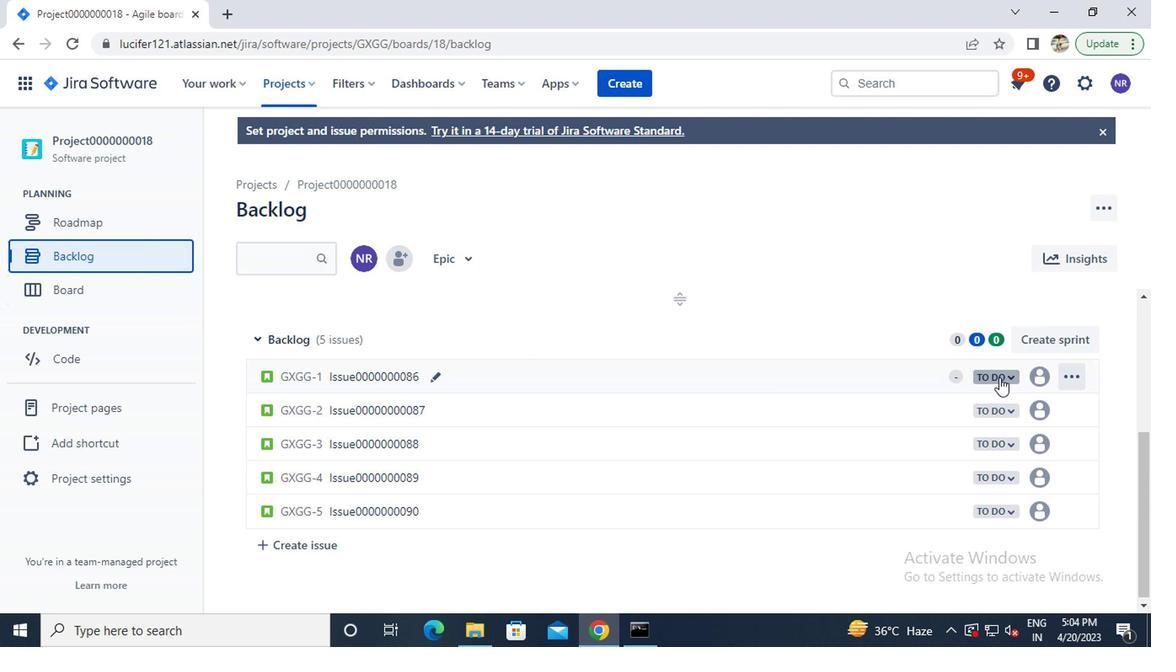 
Action: Mouse moved to (902, 410)
Screenshot: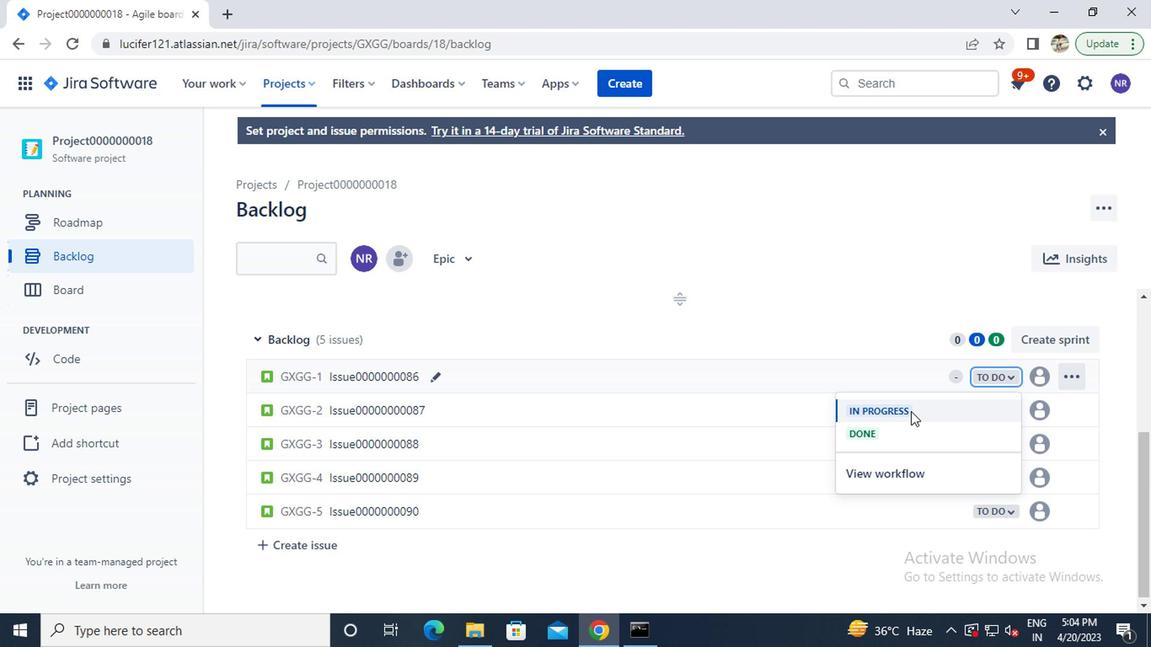 
Action: Mouse pressed left at (902, 410)
Screenshot: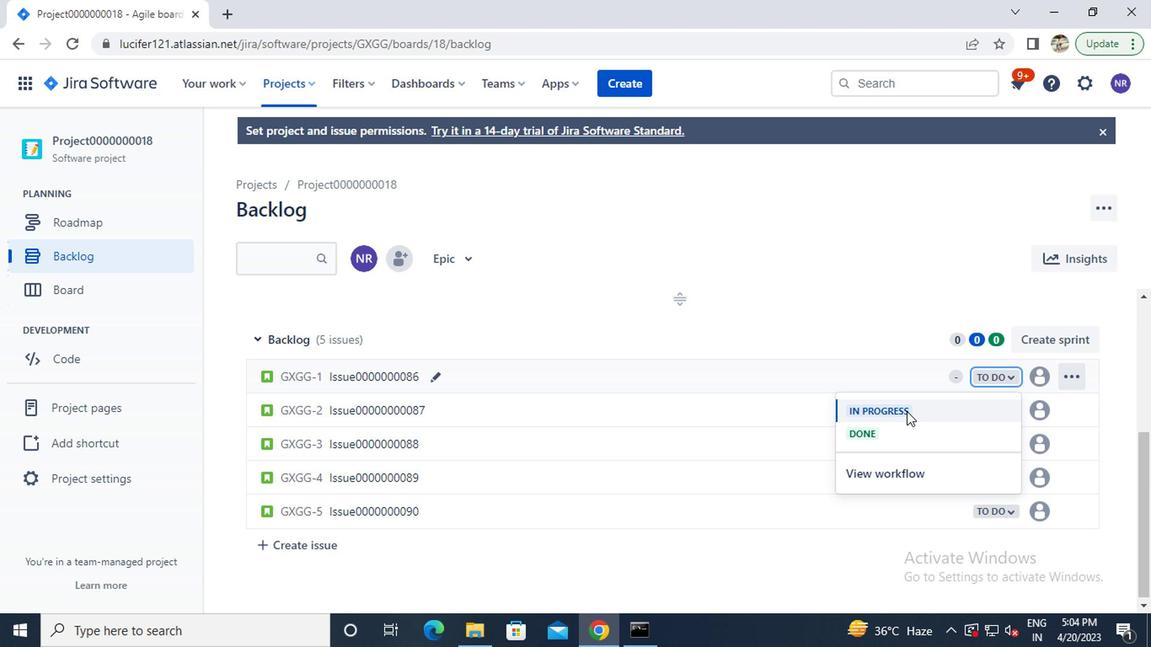 
Action: Mouse moved to (986, 443)
Screenshot: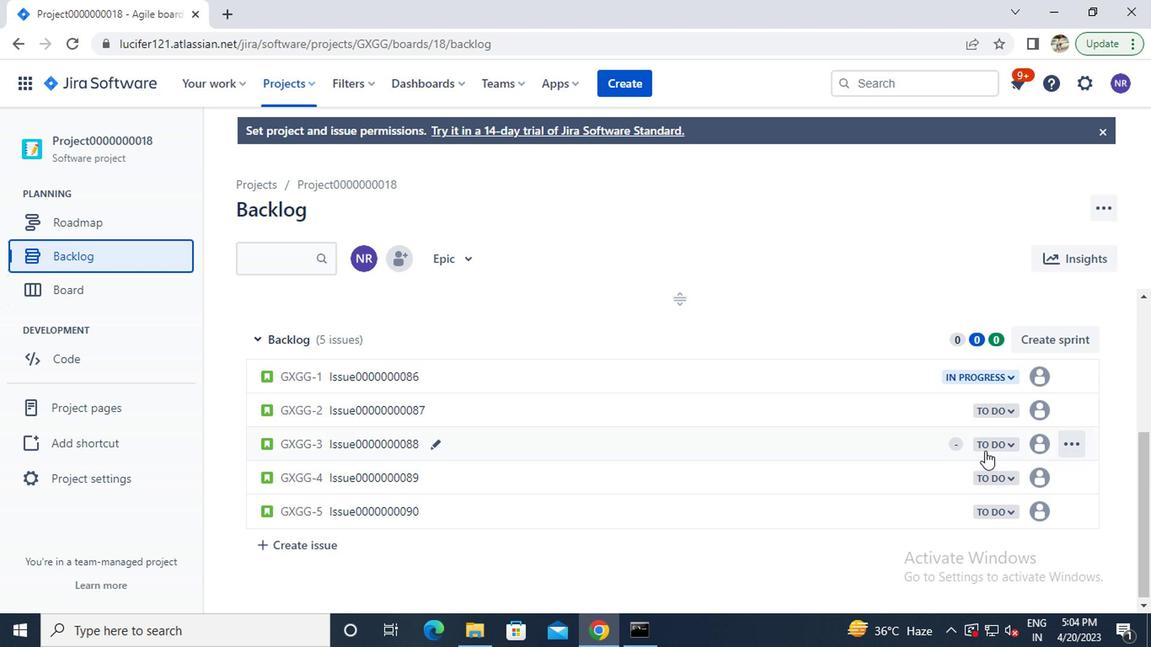 
Action: Mouse pressed left at (986, 443)
Screenshot: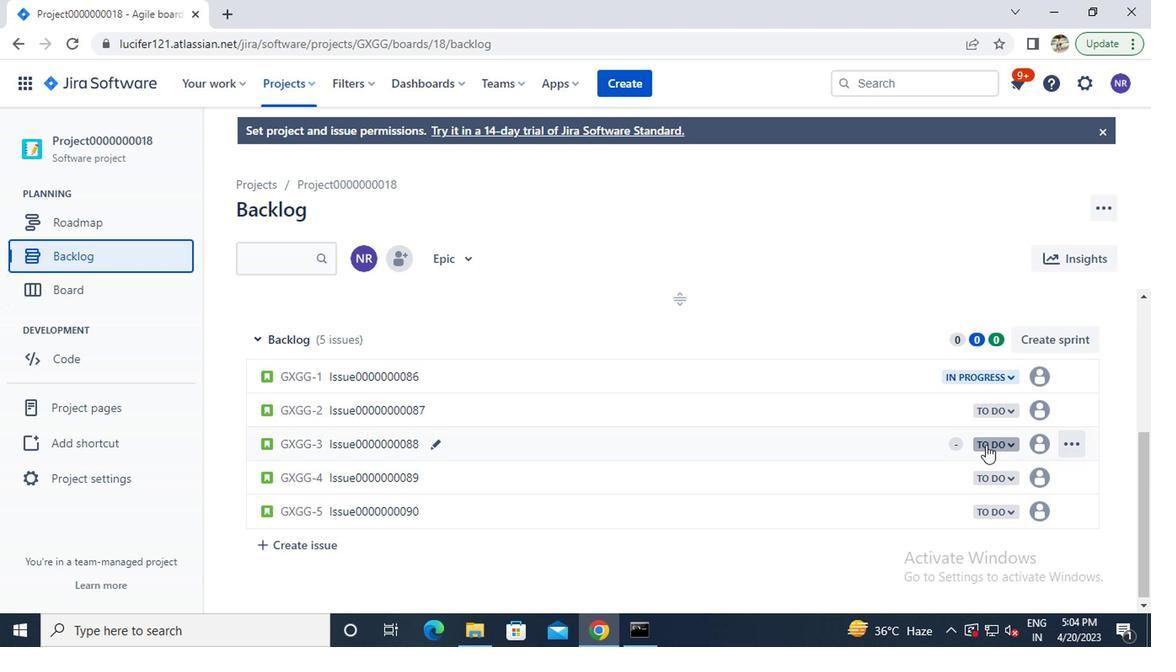 
Action: Mouse moved to (894, 474)
Screenshot: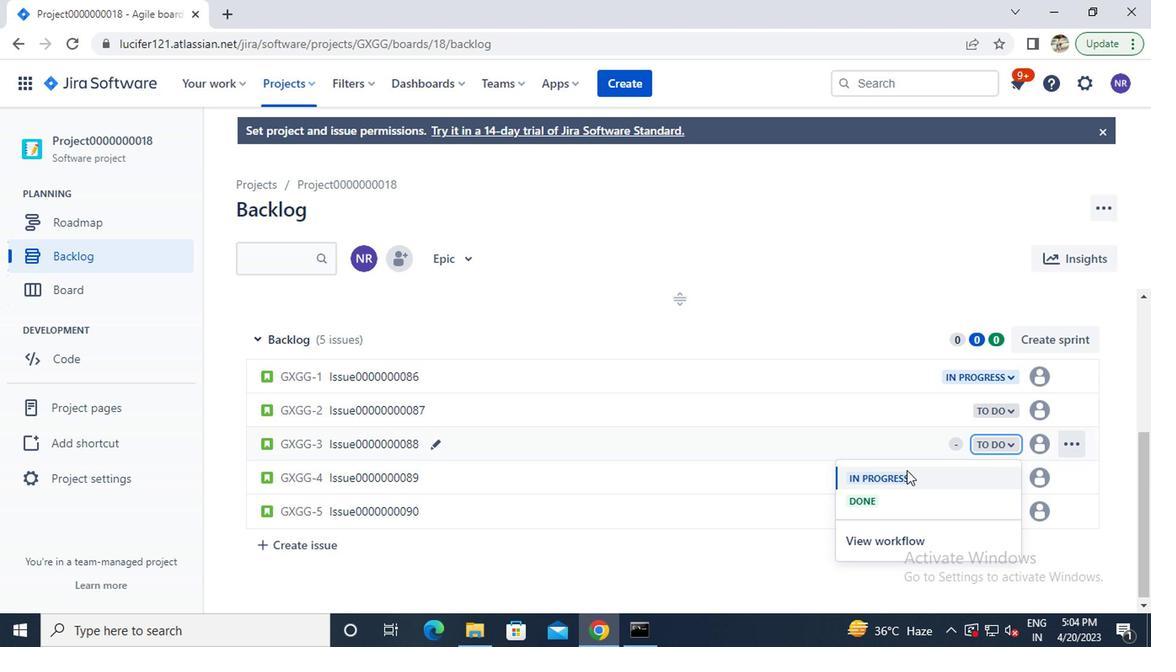
Action: Mouse pressed left at (894, 474)
Screenshot: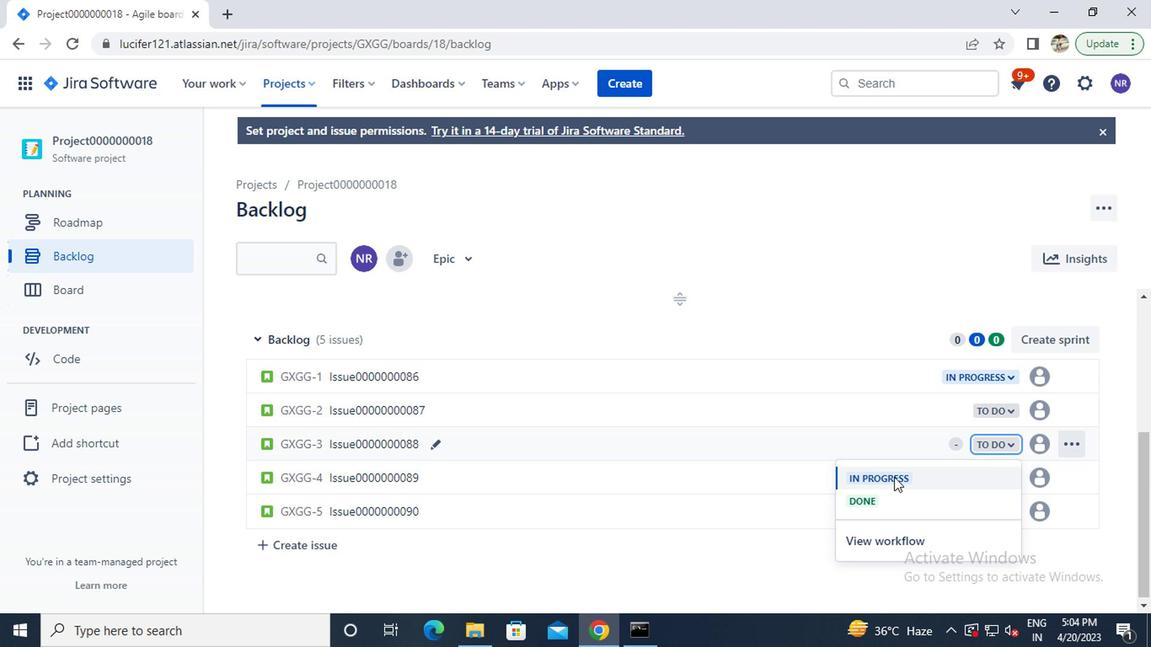 
